 Task: Find connections with filter location Amersham on the Hill with filter topic #Ownerwith filter profile language English with filter current company LifeWorks (acquise par TELUS Santé | acquired by TELUS Health) with filter school Poornima College of Engineering with filter industry Collection Agencies with filter service category Event Photography with filter keywords title Chief Technology Officer (CTO)
Action: Mouse moved to (213, 252)
Screenshot: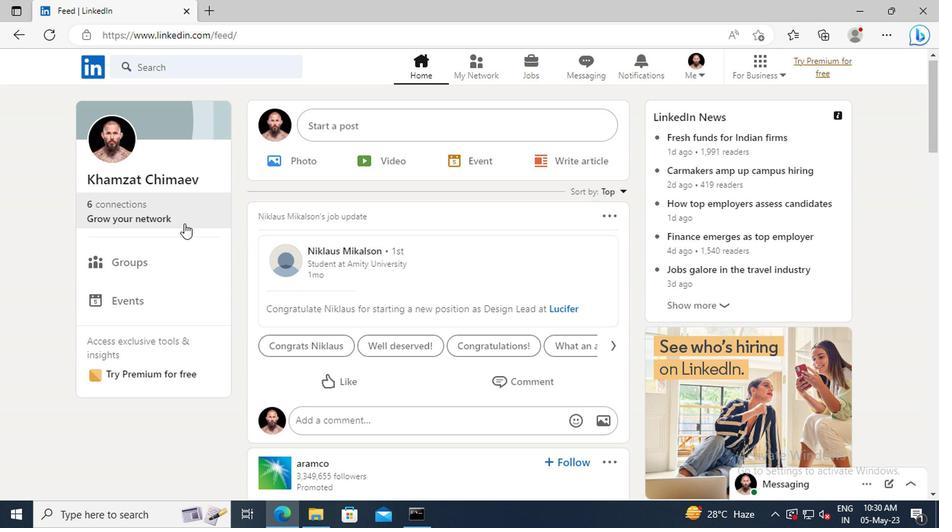 
Action: Mouse pressed left at (213, 252)
Screenshot: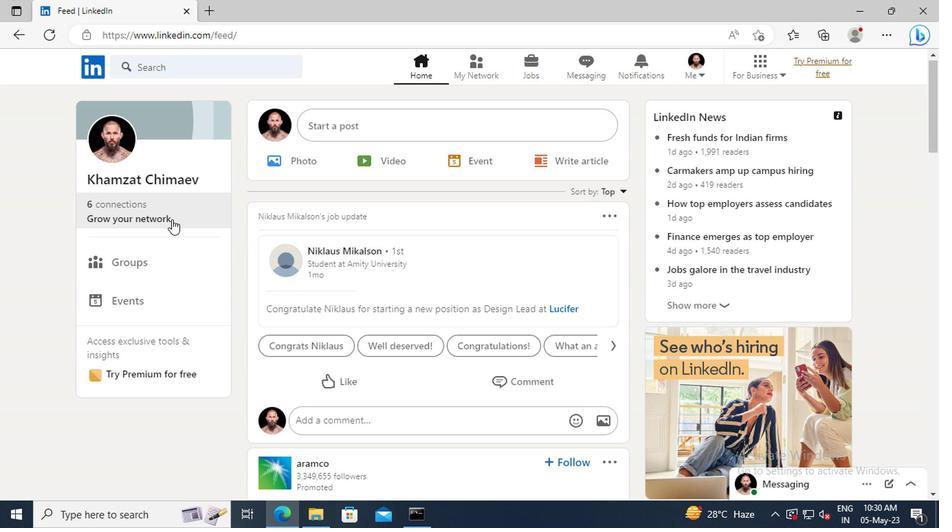 
Action: Mouse moved to (213, 203)
Screenshot: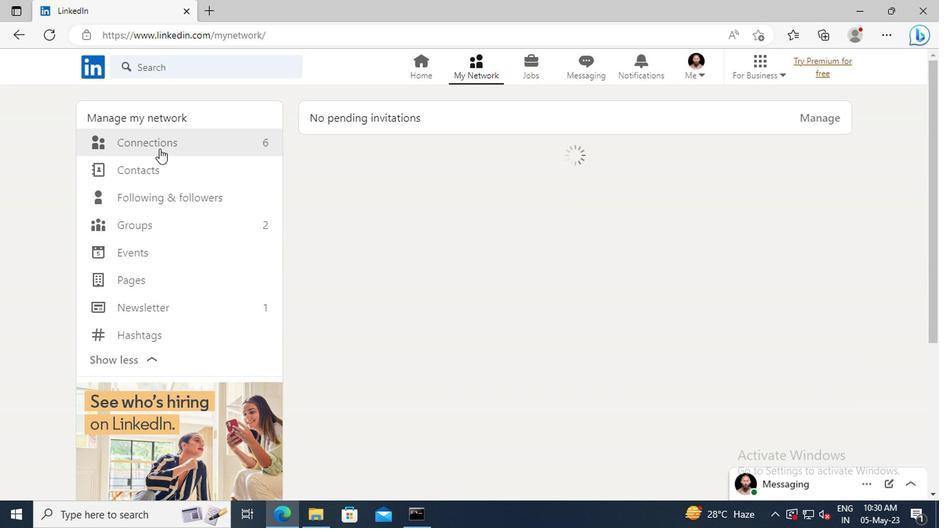 
Action: Mouse pressed left at (213, 203)
Screenshot: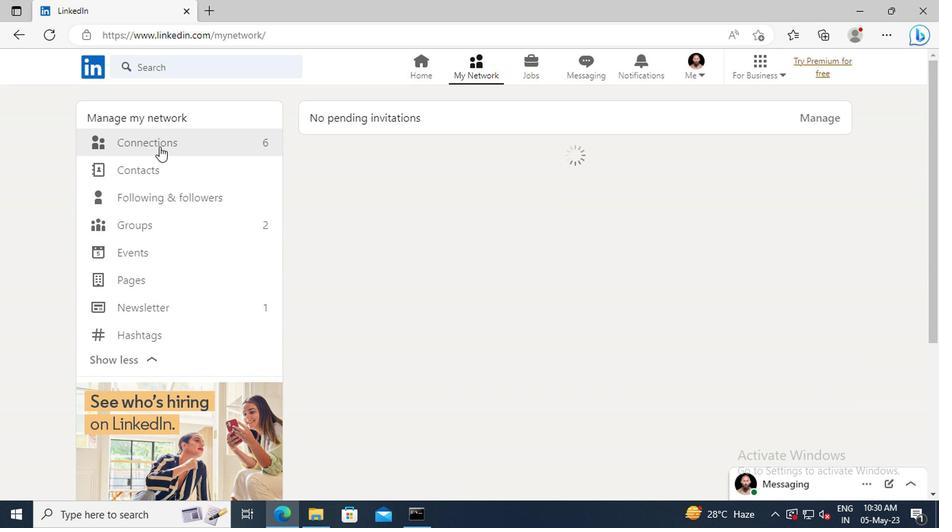 
Action: Mouse moved to (496, 205)
Screenshot: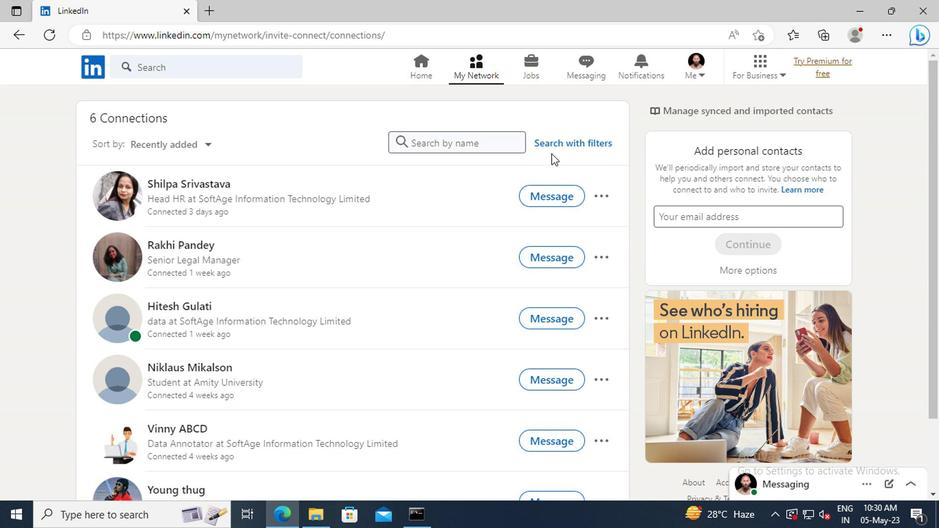 
Action: Mouse pressed left at (496, 205)
Screenshot: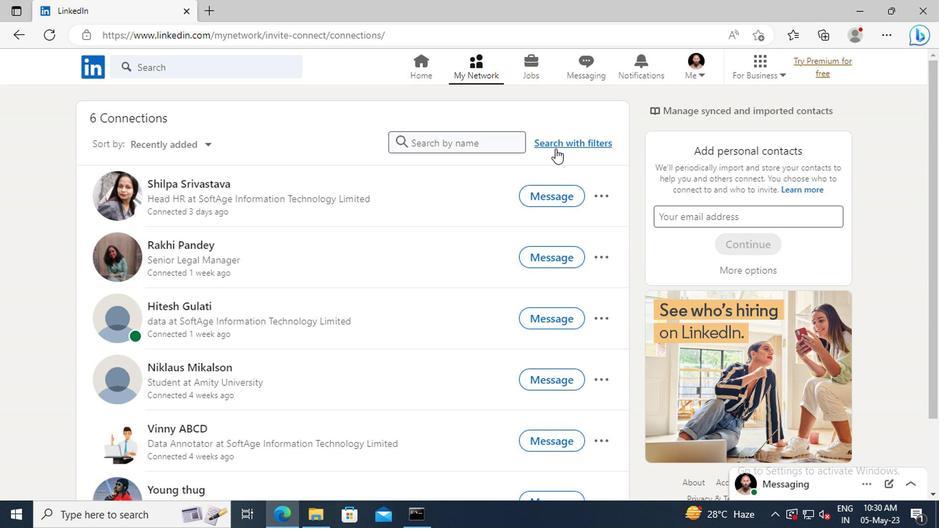 
Action: Mouse moved to (471, 176)
Screenshot: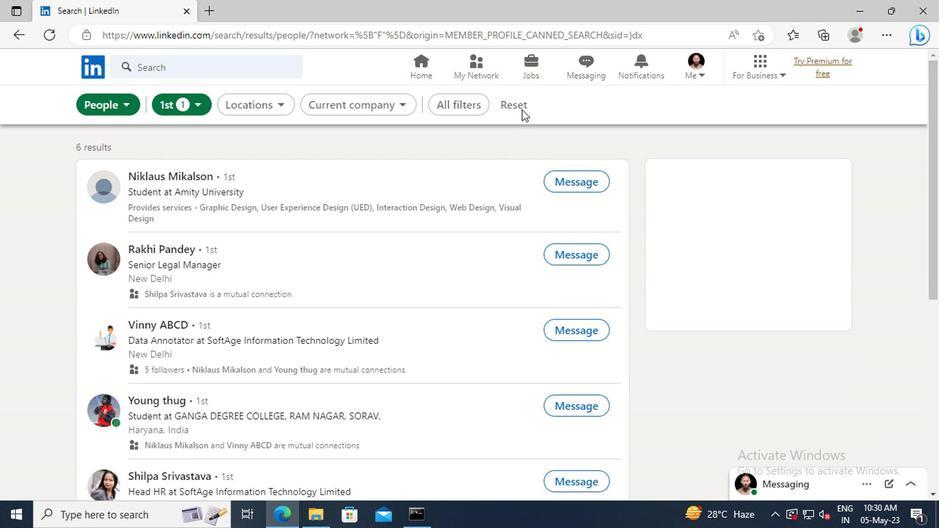 
Action: Mouse pressed left at (471, 176)
Screenshot: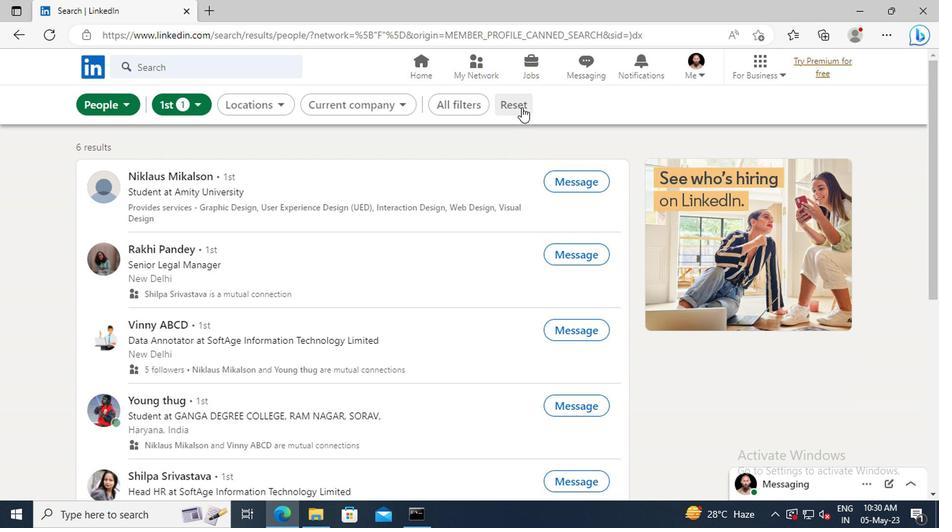 
Action: Mouse moved to (459, 176)
Screenshot: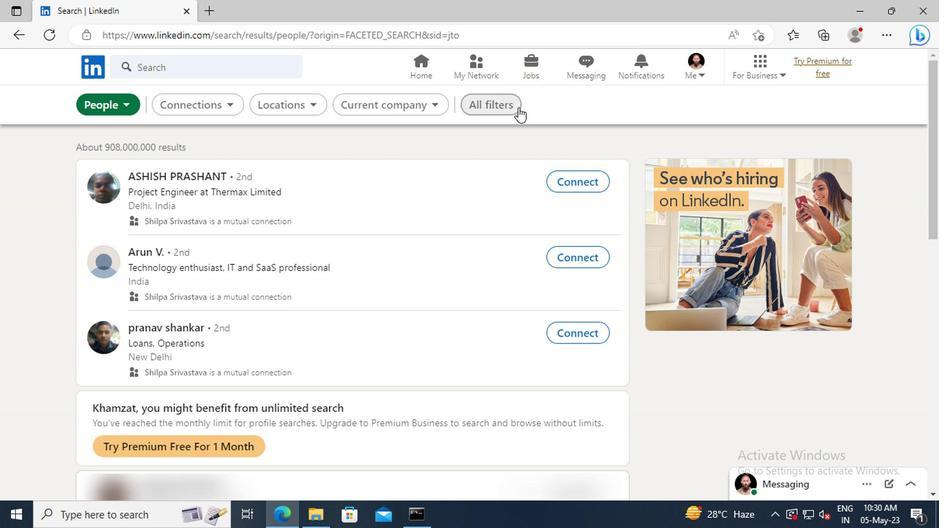 
Action: Mouse pressed left at (459, 176)
Screenshot: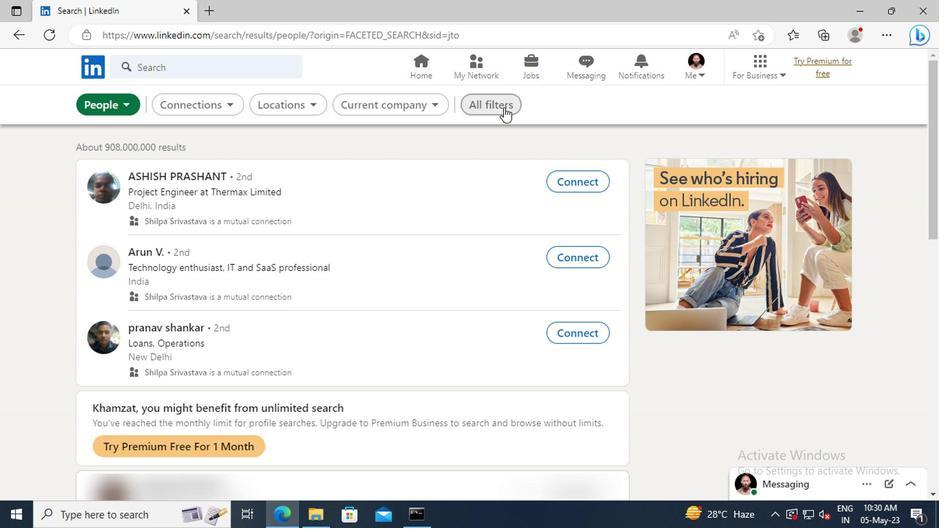 
Action: Mouse moved to (644, 306)
Screenshot: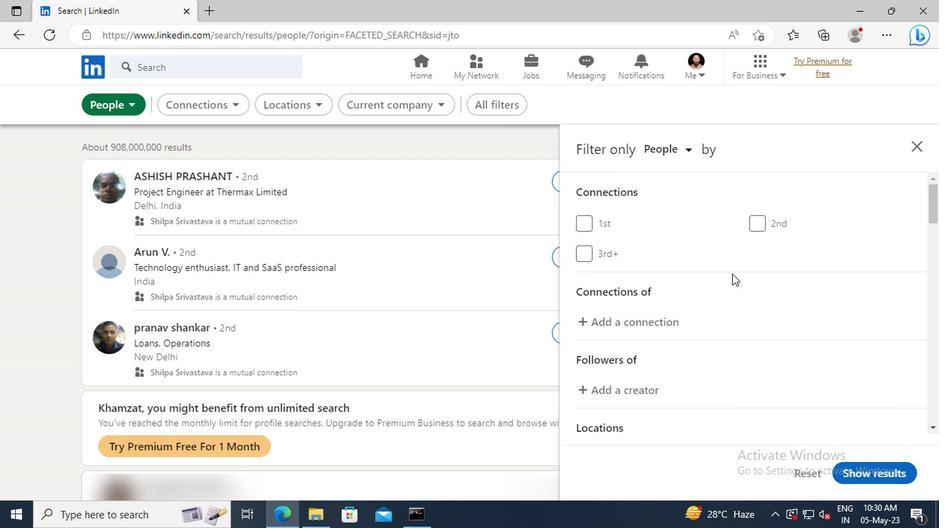 
Action: Mouse scrolled (644, 306) with delta (0, 0)
Screenshot: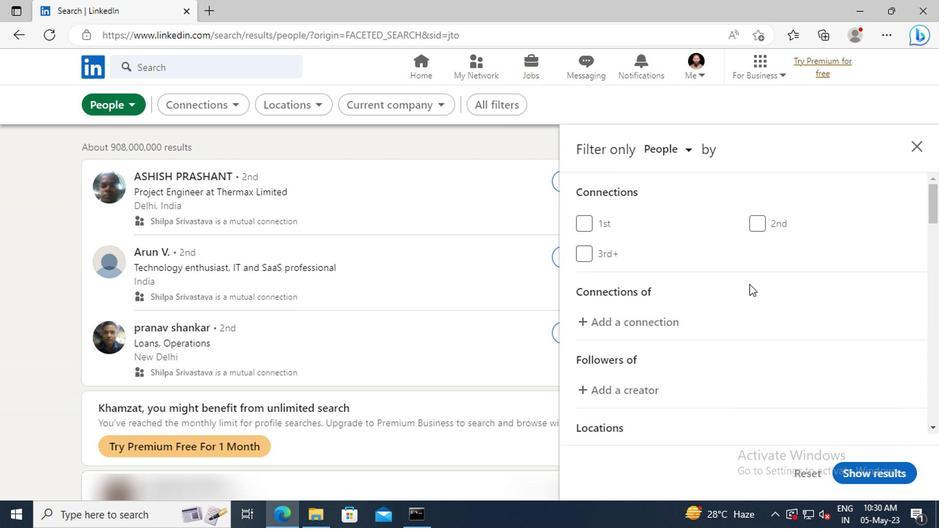 
Action: Mouse scrolled (644, 306) with delta (0, 0)
Screenshot: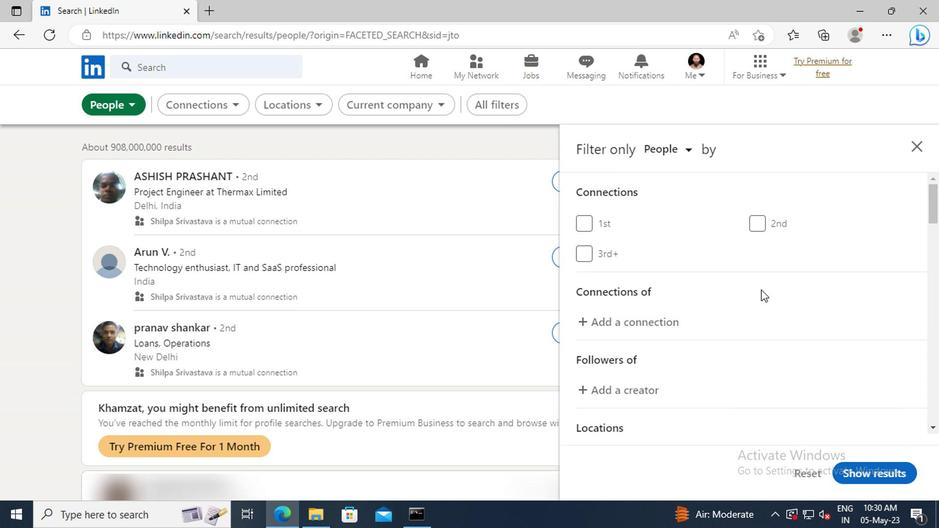 
Action: Mouse scrolled (644, 306) with delta (0, 0)
Screenshot: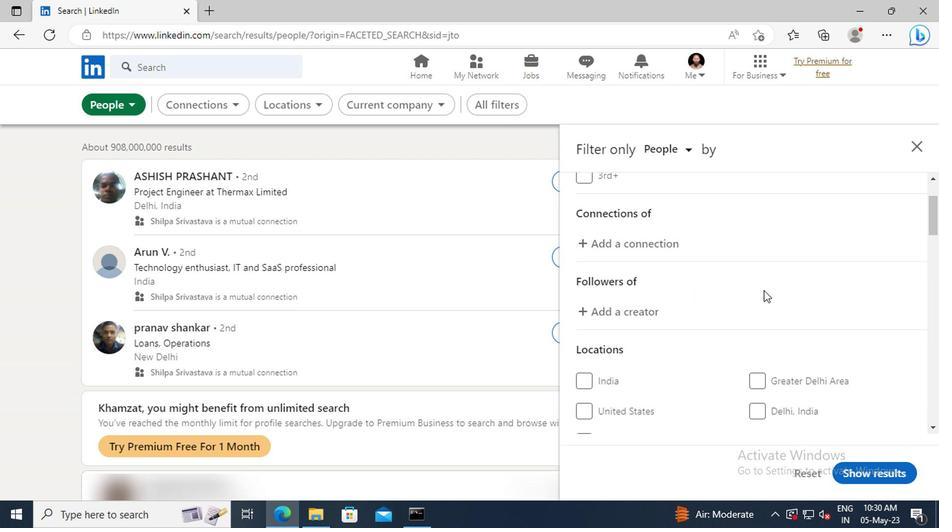 
Action: Mouse scrolled (644, 306) with delta (0, 0)
Screenshot: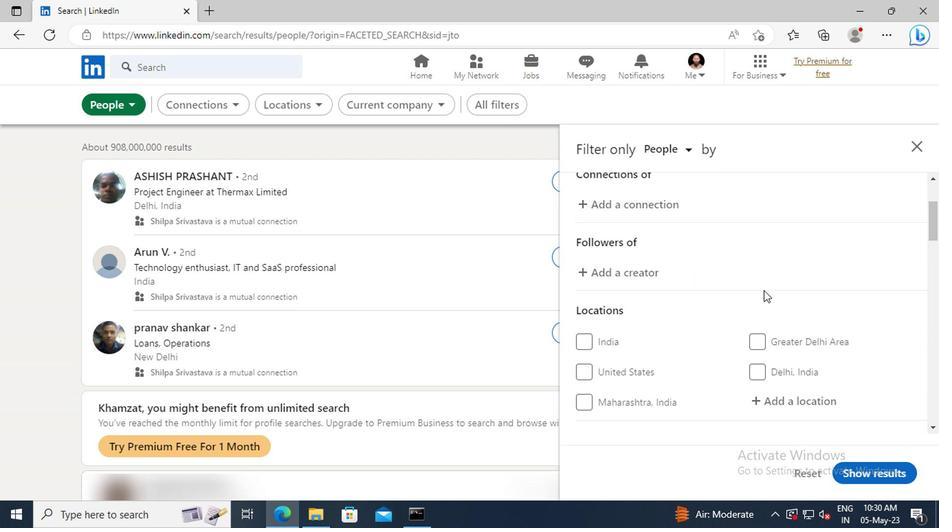 
Action: Mouse scrolled (644, 306) with delta (0, 0)
Screenshot: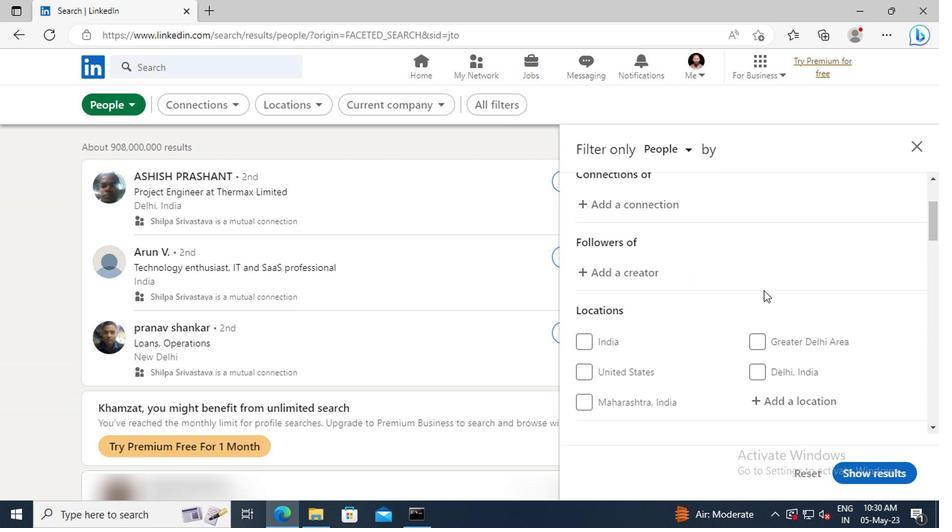 
Action: Mouse moved to (644, 325)
Screenshot: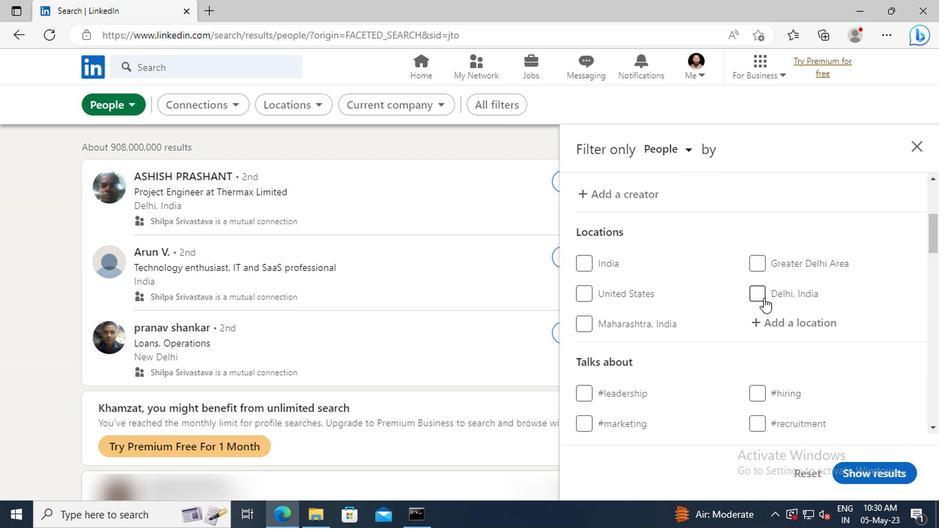 
Action: Mouse pressed left at (644, 325)
Screenshot: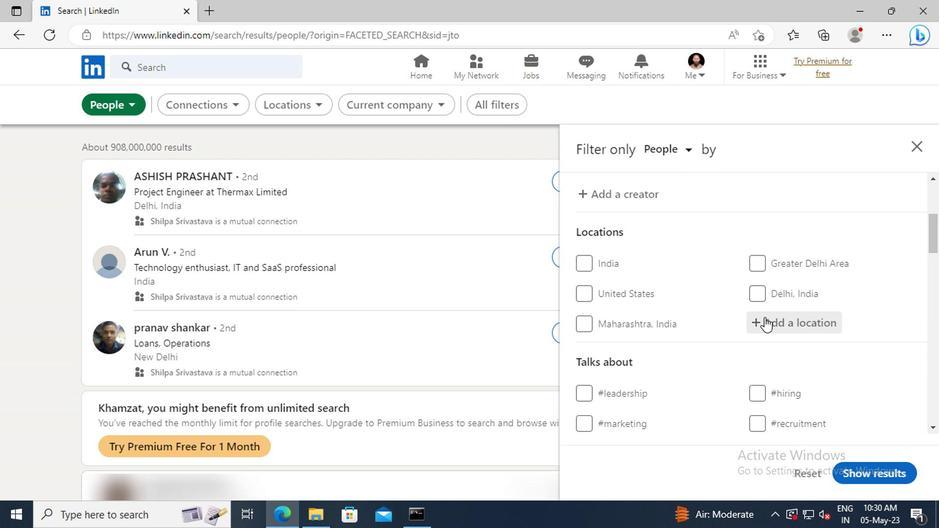 
Action: Key pressed <Key.shift>
Screenshot: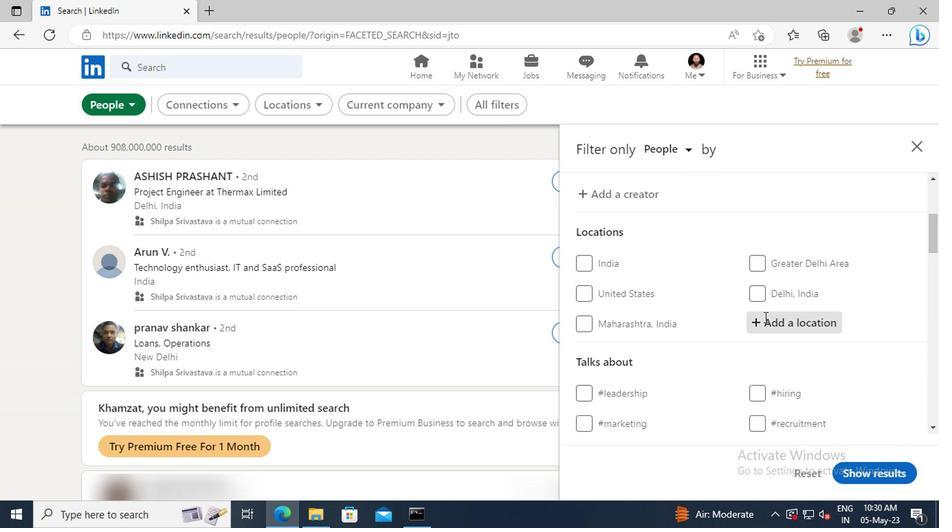 
Action: Mouse moved to (645, 326)
Screenshot: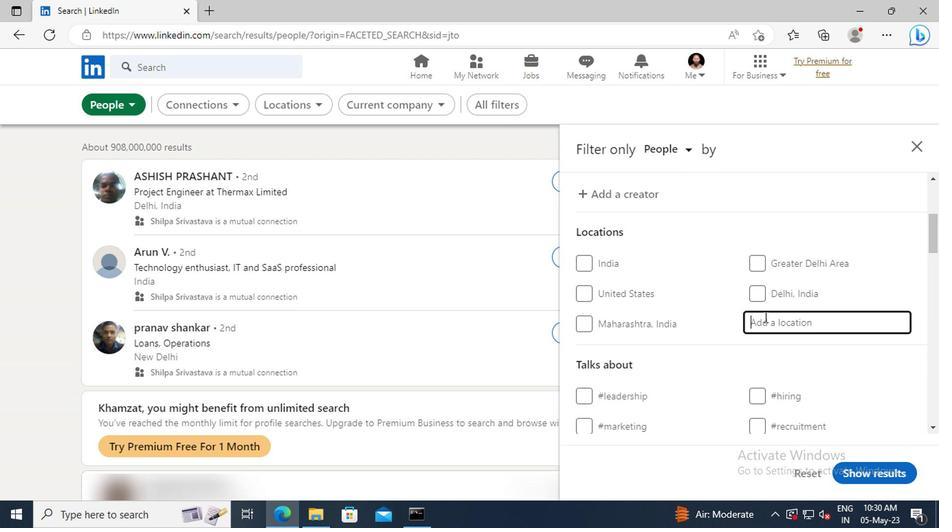 
Action: Key pressed AMERSHAM
Screenshot: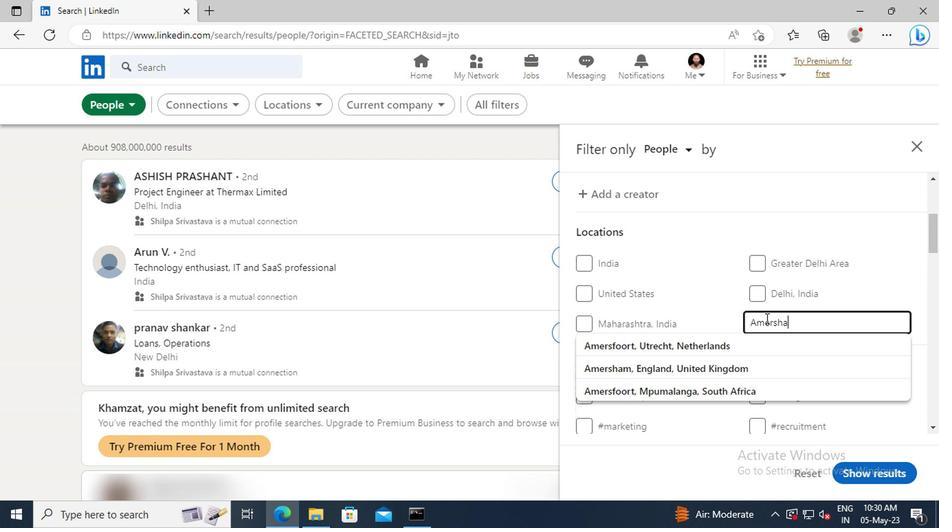 
Action: Mouse moved to (645, 346)
Screenshot: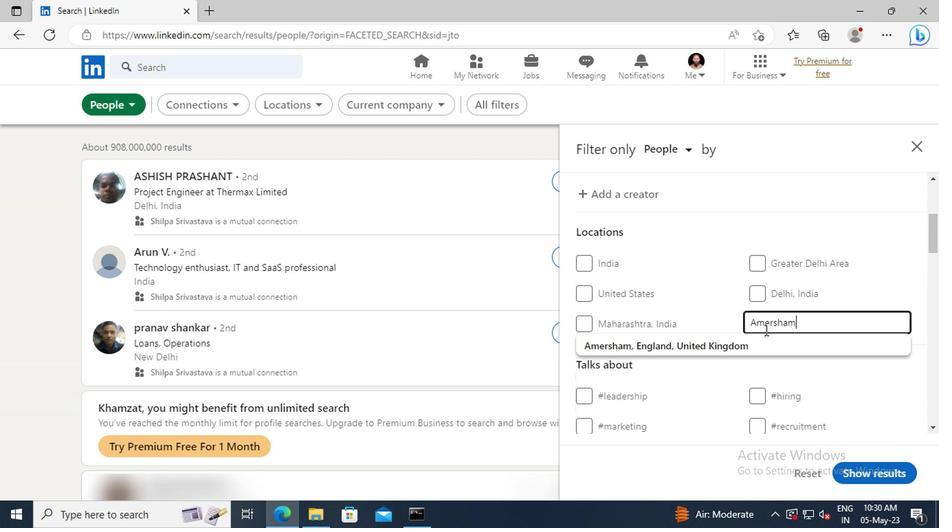 
Action: Mouse pressed left at (645, 346)
Screenshot: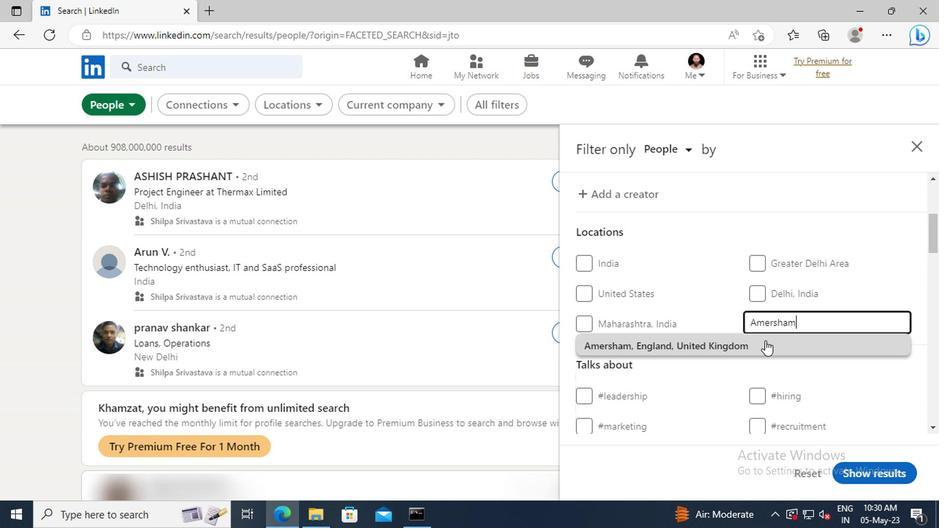 
Action: Mouse scrolled (645, 345) with delta (0, 0)
Screenshot: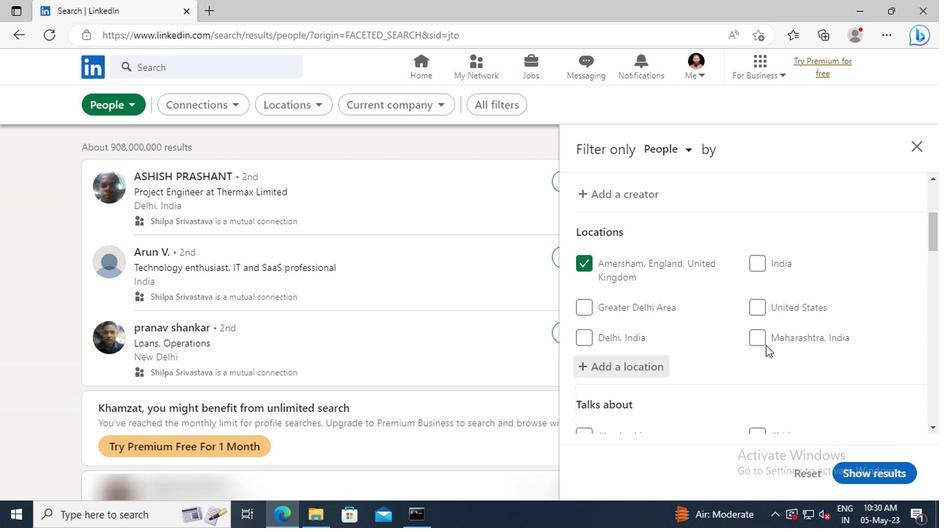 
Action: Mouse scrolled (645, 345) with delta (0, 0)
Screenshot: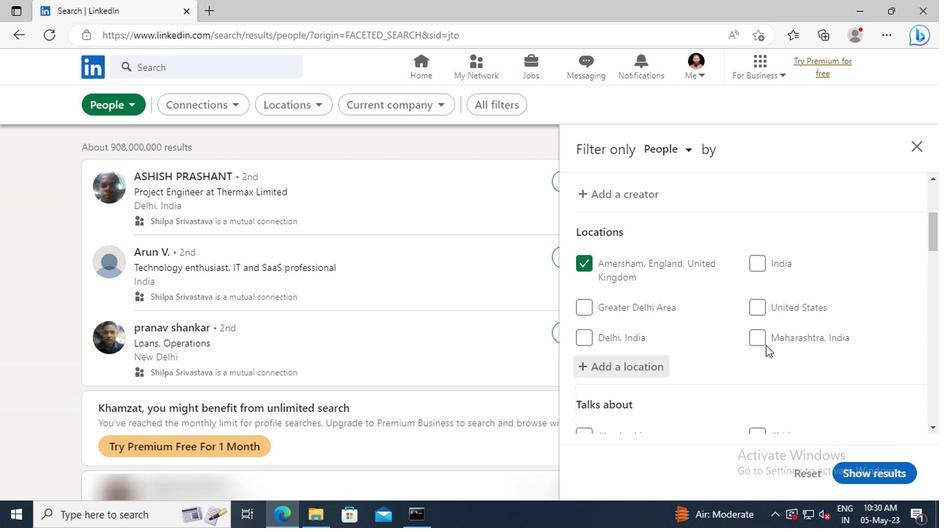 
Action: Mouse moved to (645, 333)
Screenshot: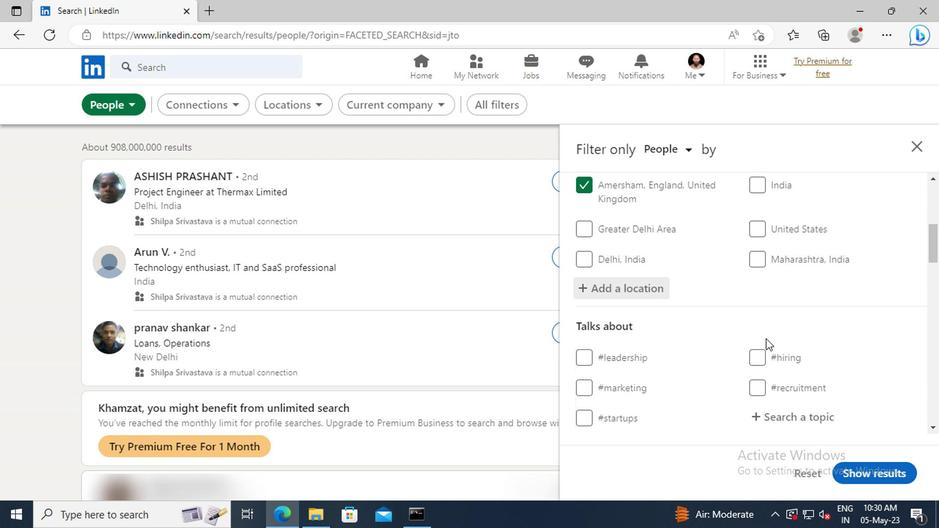 
Action: Mouse scrolled (645, 333) with delta (0, 0)
Screenshot: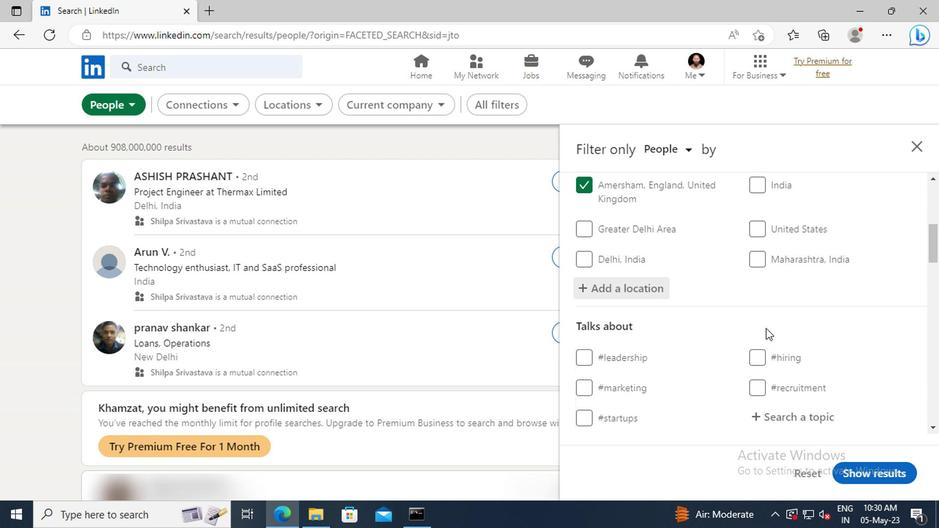 
Action: Mouse moved to (645, 332)
Screenshot: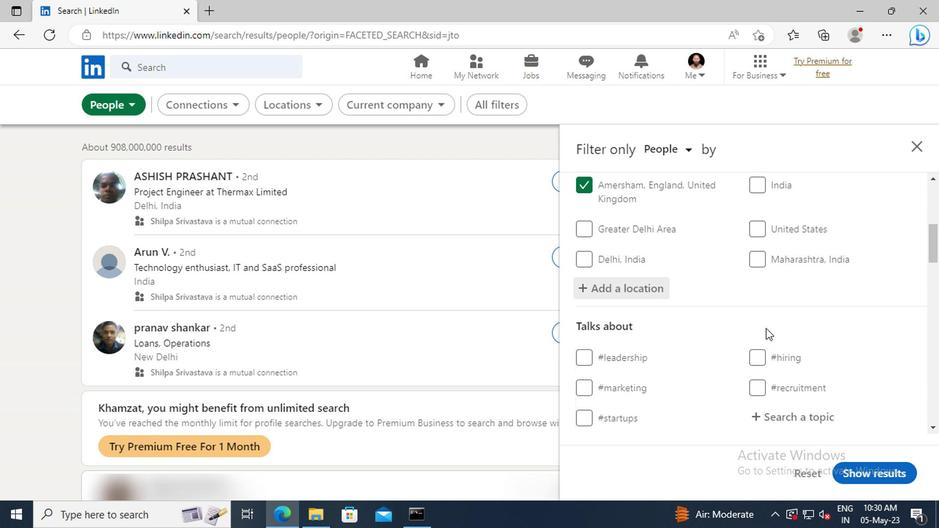 
Action: Mouse scrolled (645, 331) with delta (0, 0)
Screenshot: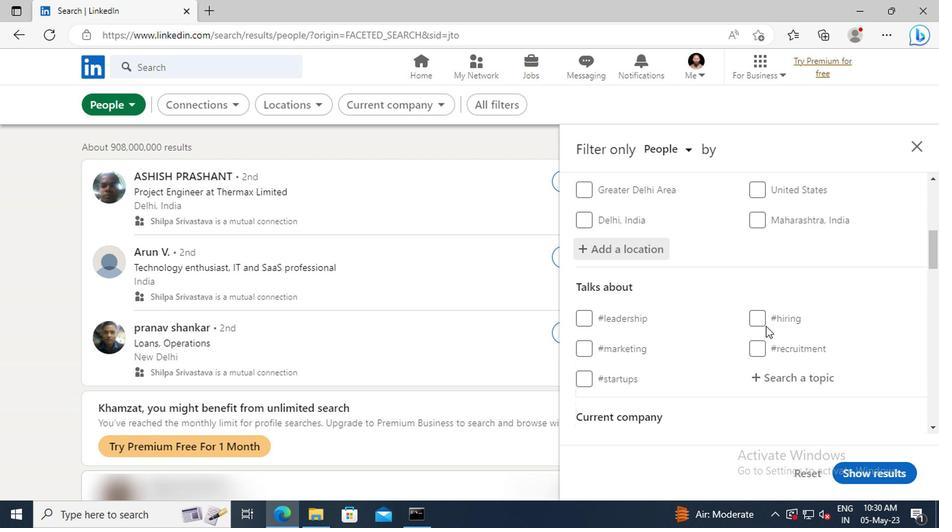 
Action: Mouse moved to (646, 338)
Screenshot: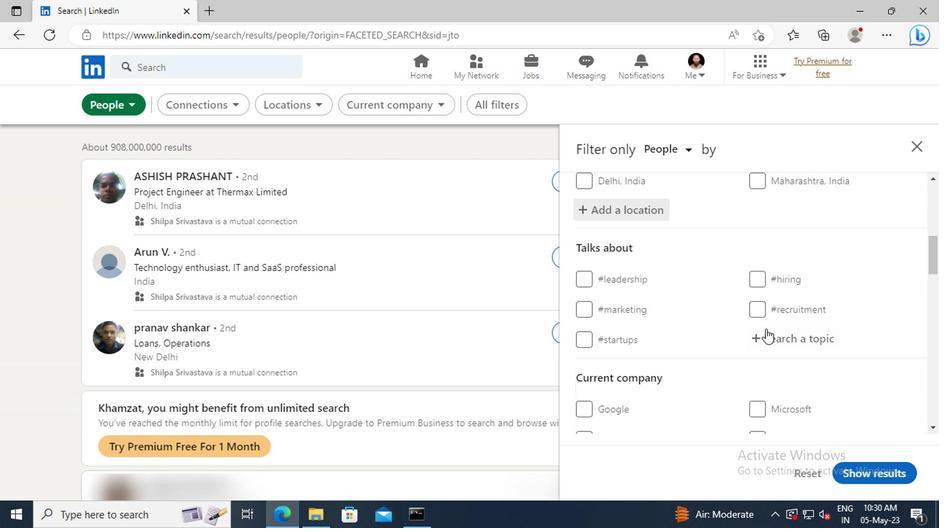 
Action: Mouse pressed left at (646, 338)
Screenshot: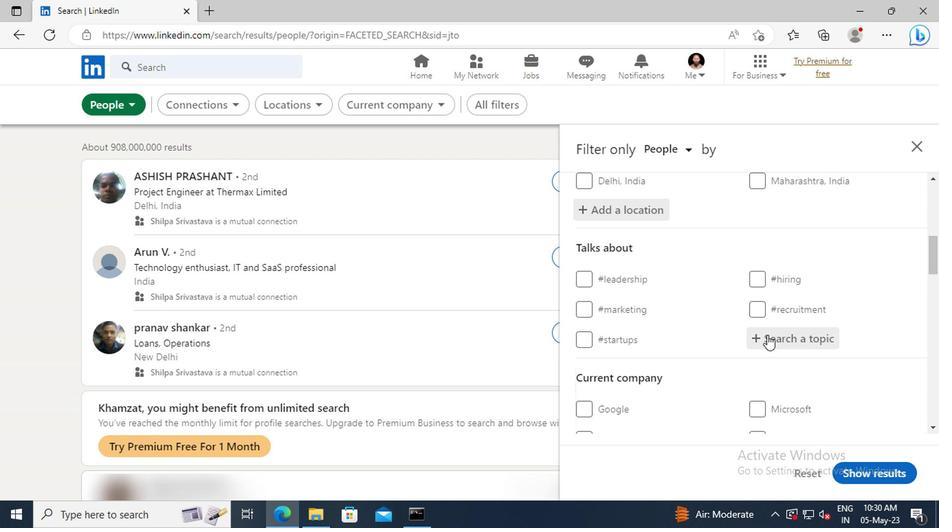 
Action: Key pressed <Key.shift>OWNER
Screenshot: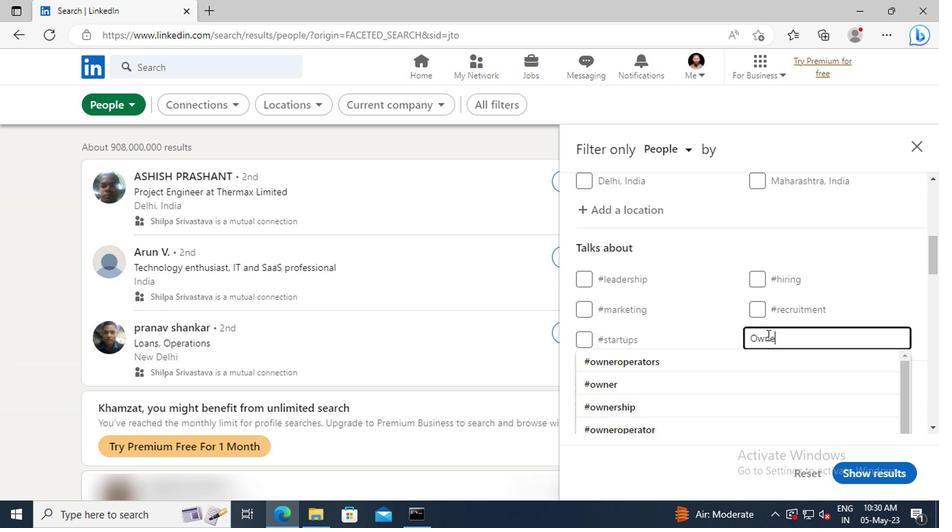 
Action: Mouse moved to (645, 370)
Screenshot: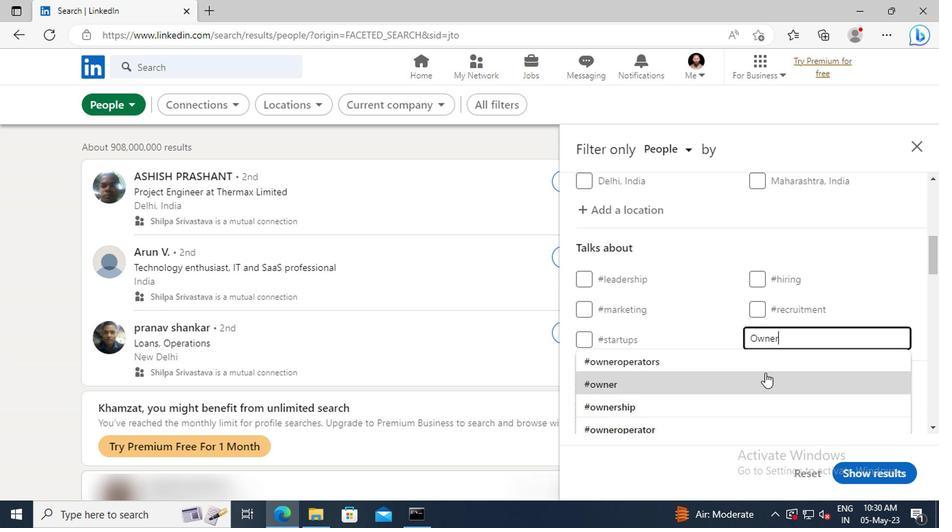 
Action: Mouse pressed left at (645, 370)
Screenshot: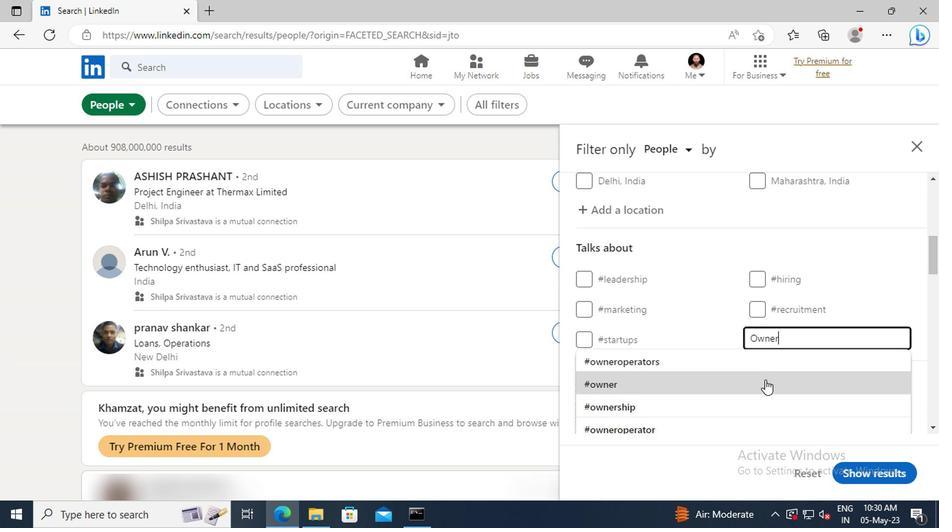 
Action: Mouse scrolled (645, 370) with delta (0, 0)
Screenshot: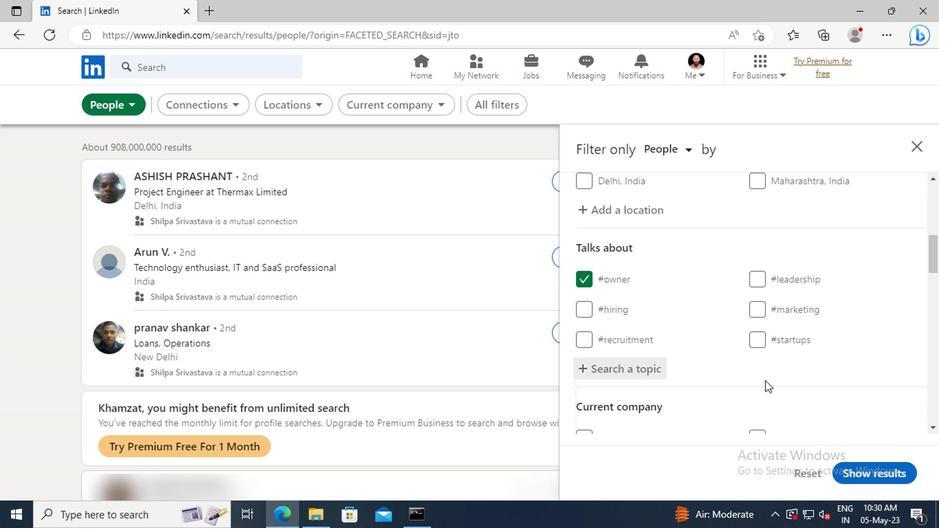 
Action: Mouse scrolled (645, 370) with delta (0, 0)
Screenshot: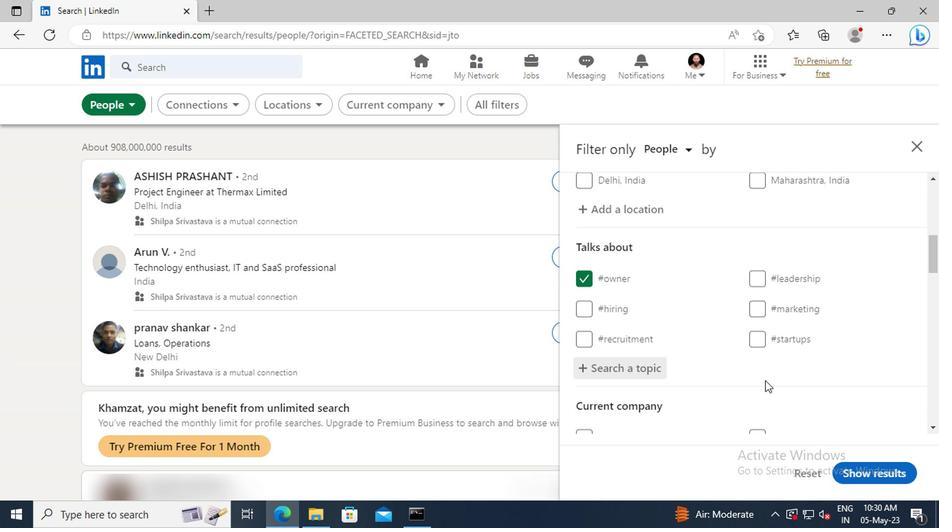 
Action: Mouse moved to (645, 366)
Screenshot: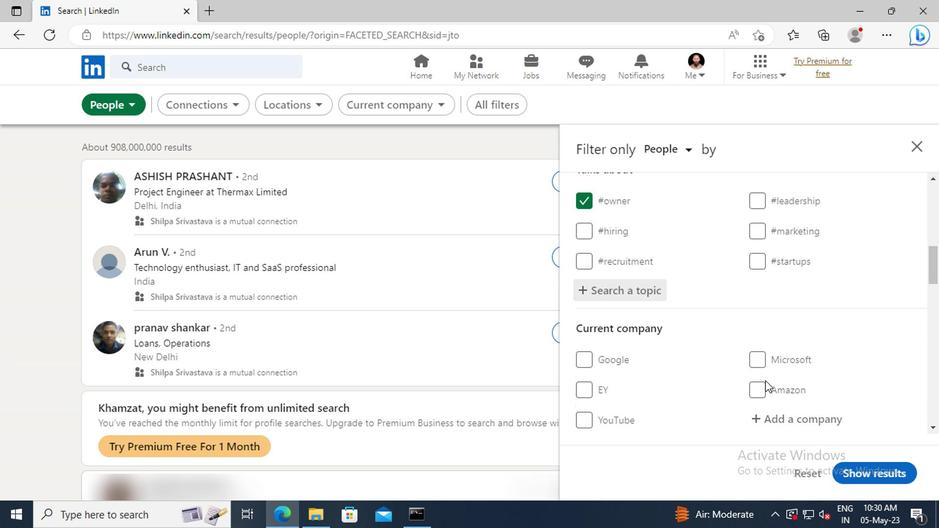 
Action: Mouse scrolled (645, 366) with delta (0, 0)
Screenshot: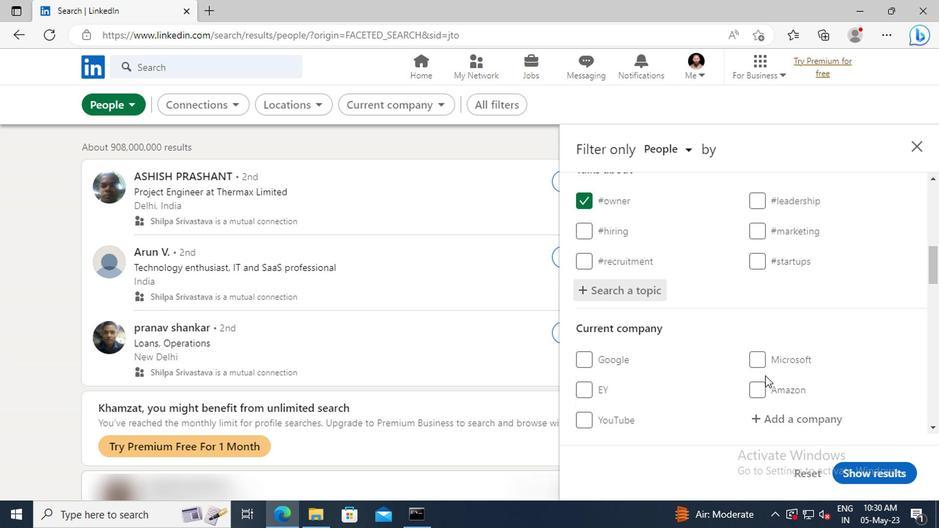 
Action: Mouse scrolled (645, 366) with delta (0, 0)
Screenshot: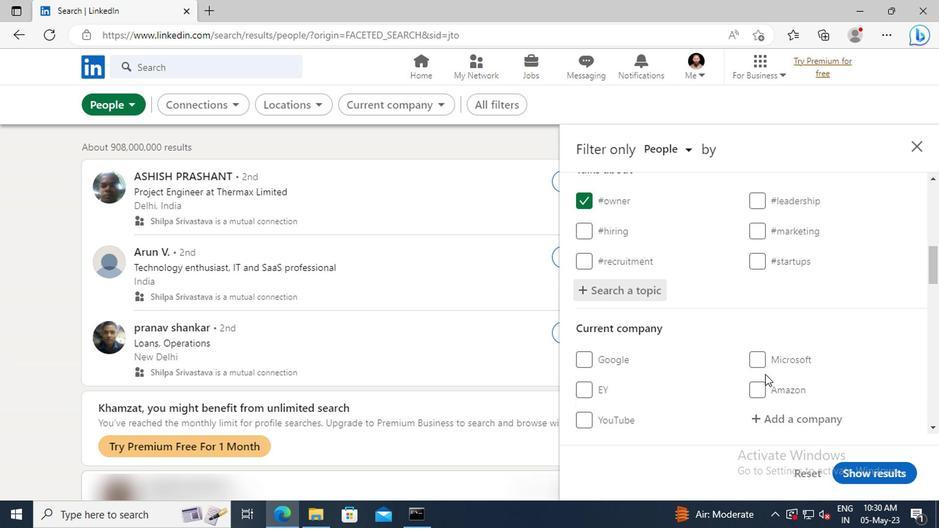 
Action: Mouse moved to (645, 365)
Screenshot: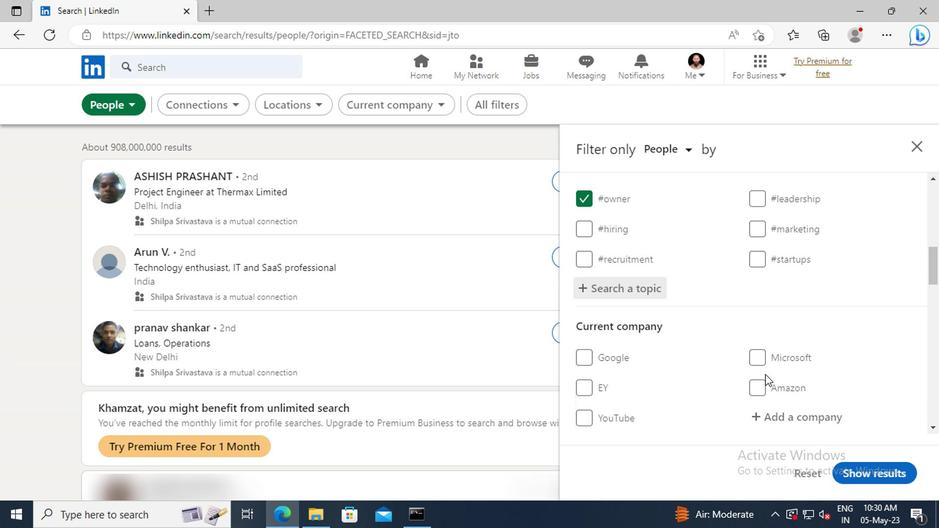 
Action: Mouse scrolled (645, 365) with delta (0, 0)
Screenshot: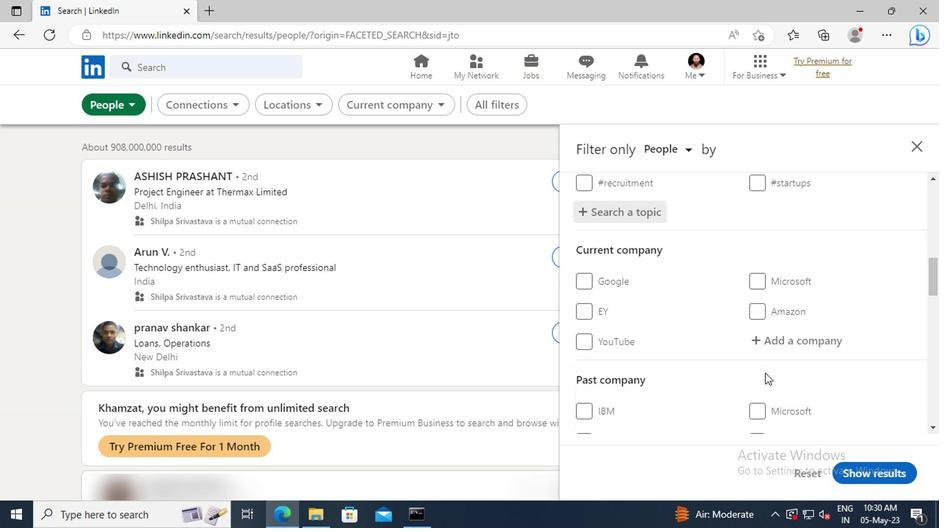 
Action: Mouse moved to (645, 362)
Screenshot: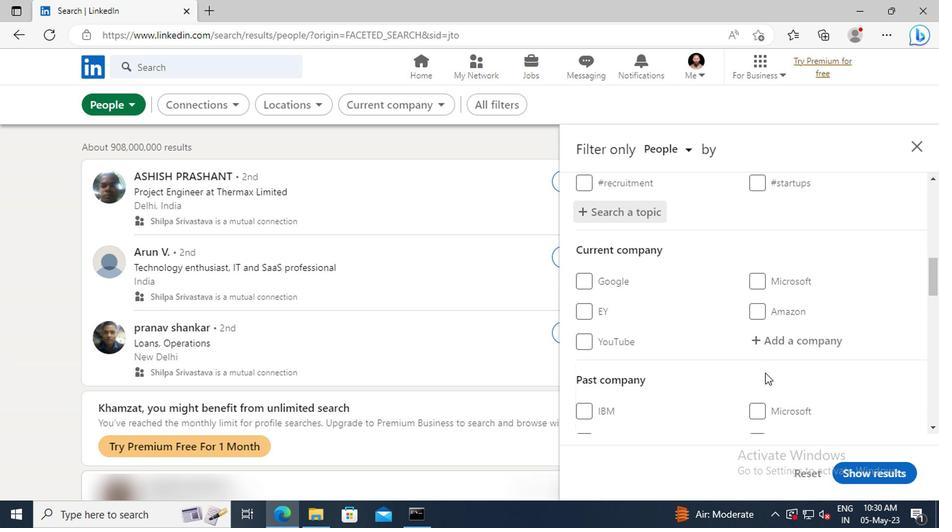 
Action: Mouse scrolled (645, 362) with delta (0, 0)
Screenshot: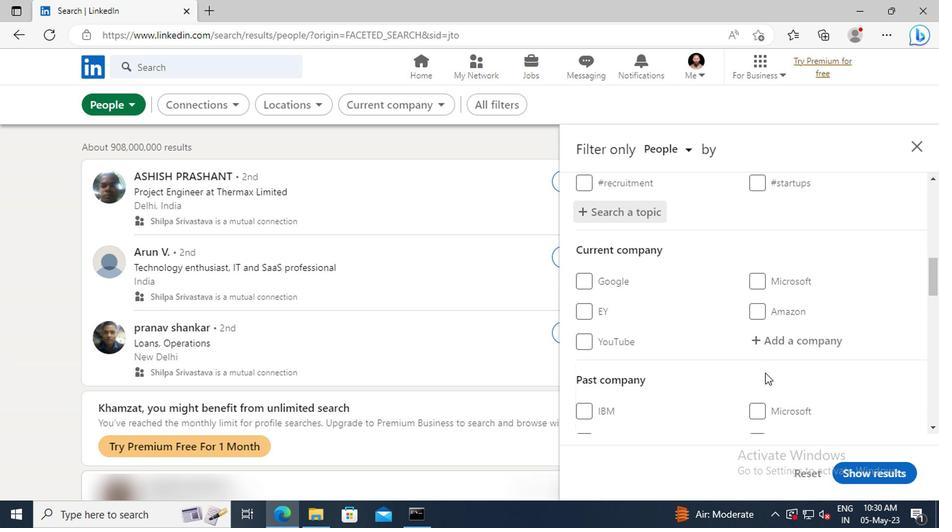 
Action: Mouse moved to (645, 354)
Screenshot: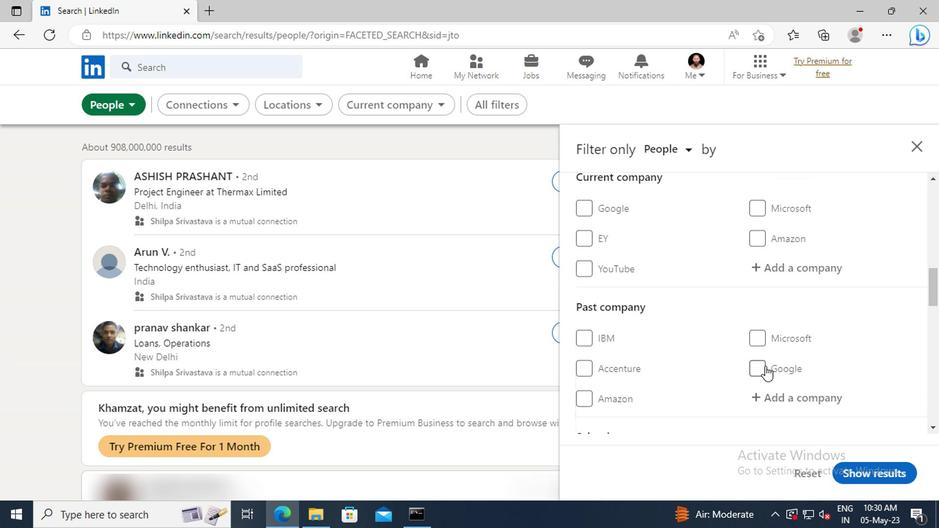 
Action: Mouse scrolled (645, 353) with delta (0, 0)
Screenshot: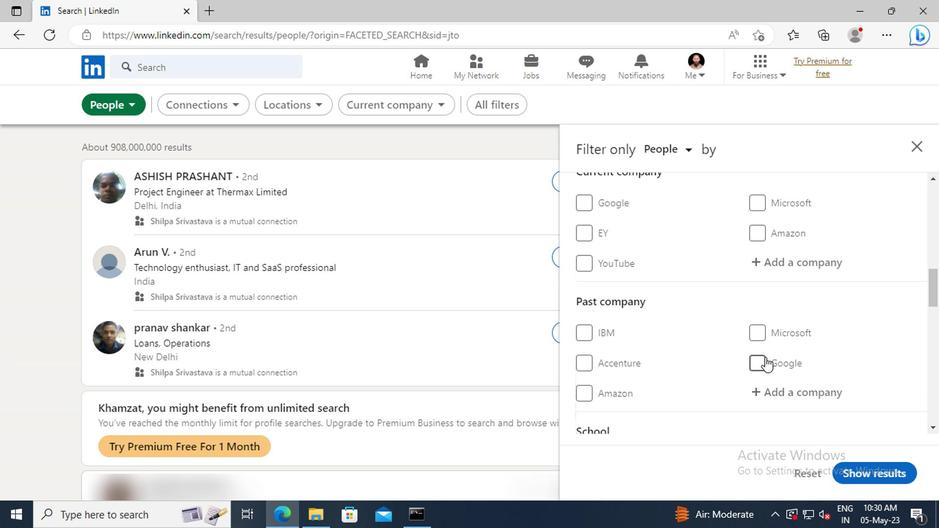 
Action: Mouse scrolled (645, 353) with delta (0, 0)
Screenshot: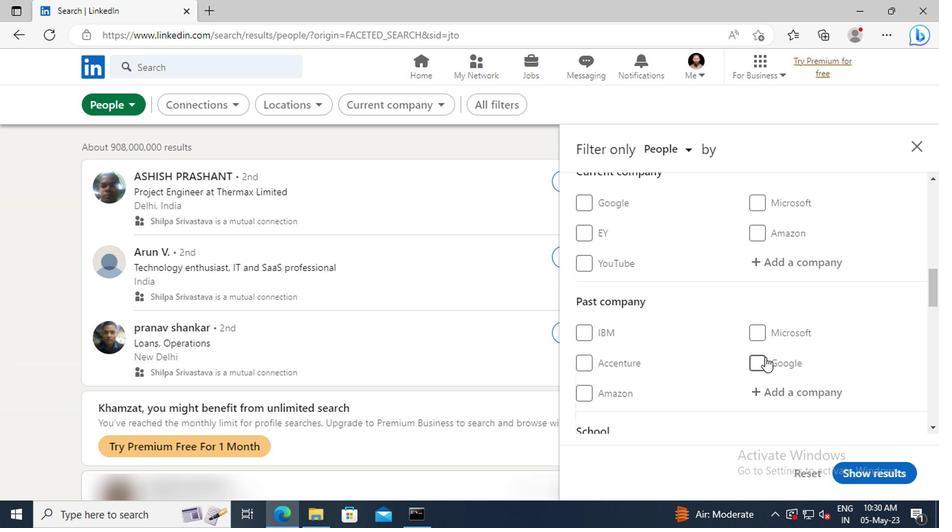 
Action: Mouse moved to (646, 350)
Screenshot: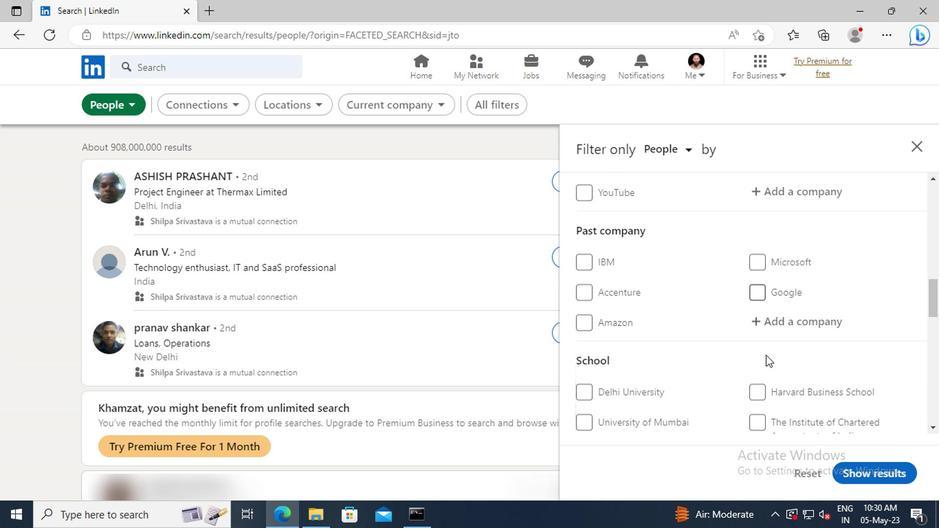 
Action: Mouse scrolled (646, 349) with delta (0, 0)
Screenshot: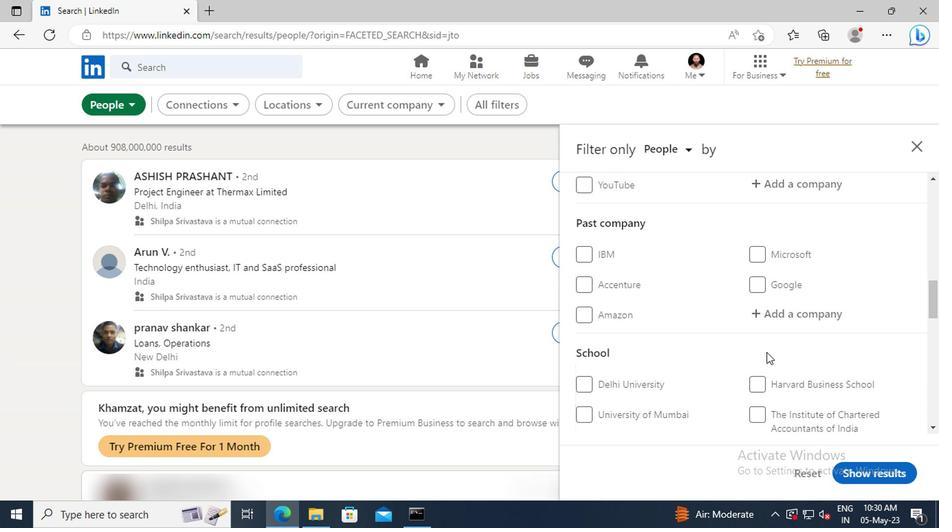 
Action: Mouse scrolled (646, 349) with delta (0, 0)
Screenshot: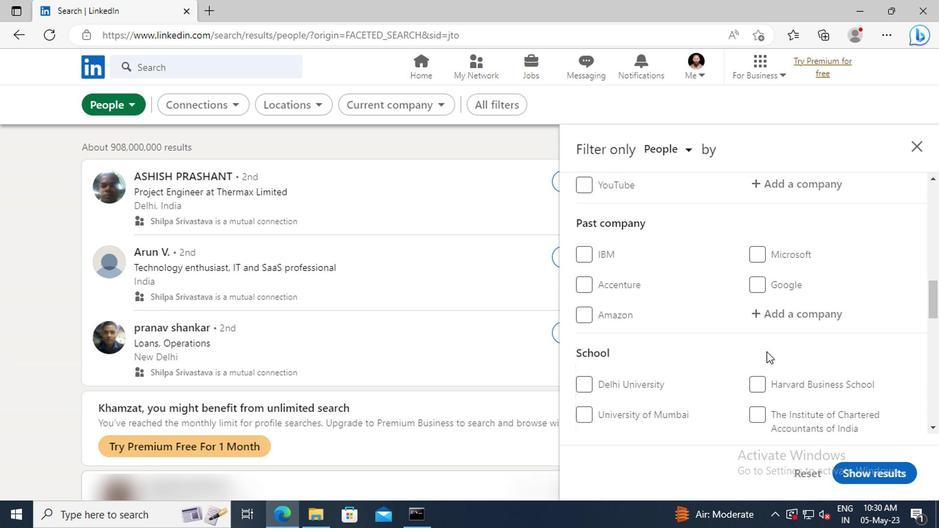 
Action: Mouse moved to (646, 348)
Screenshot: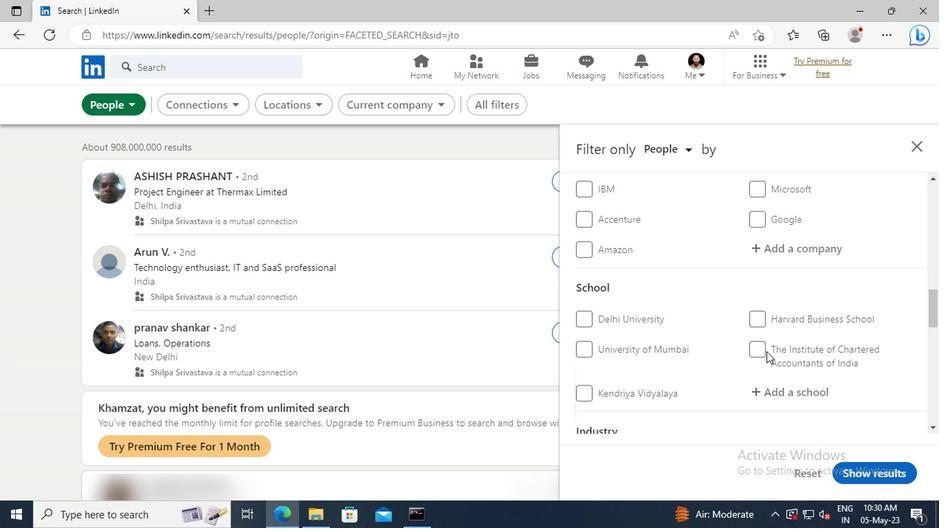 
Action: Mouse scrolled (646, 348) with delta (0, 0)
Screenshot: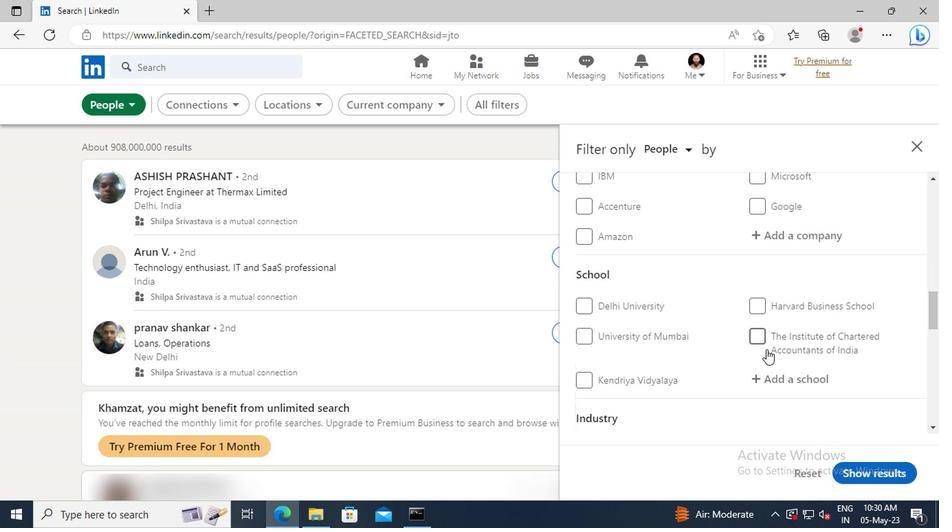 
Action: Mouse scrolled (646, 348) with delta (0, 0)
Screenshot: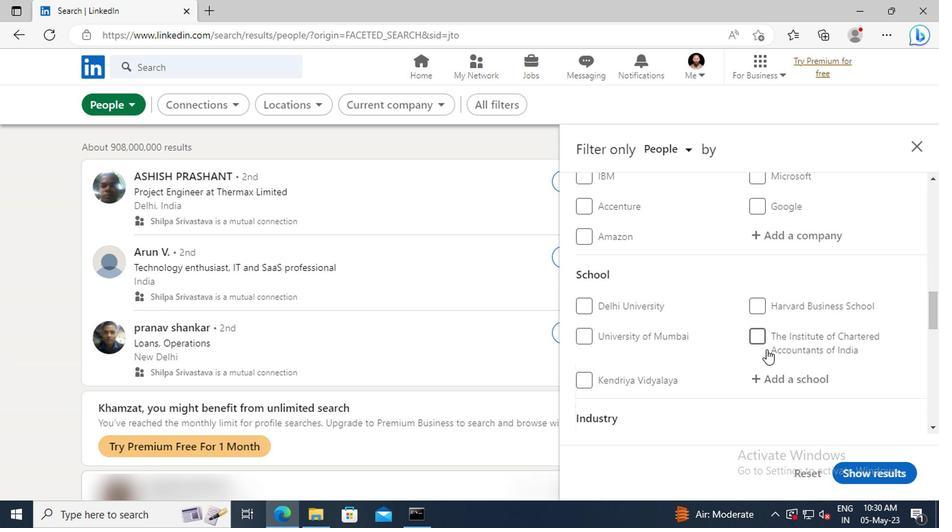 
Action: Mouse scrolled (646, 348) with delta (0, 0)
Screenshot: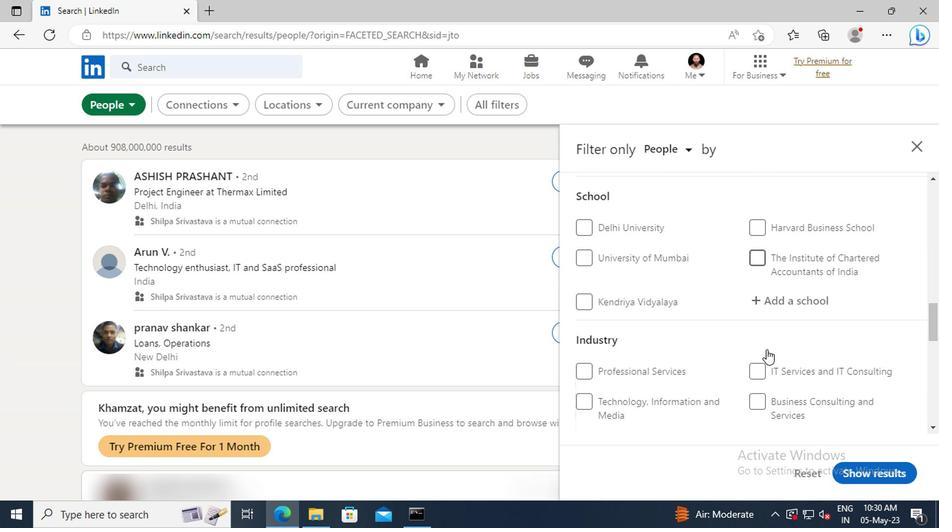 
Action: Mouse scrolled (646, 348) with delta (0, 0)
Screenshot: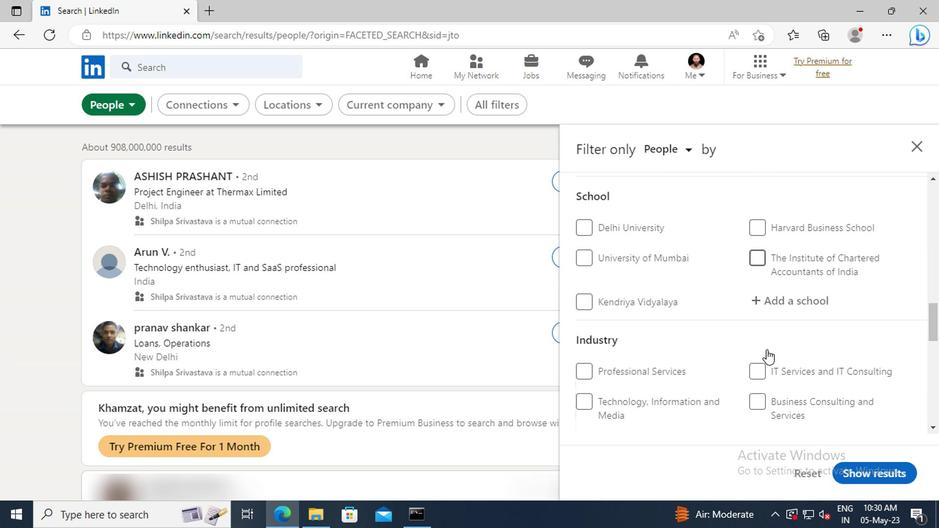 
Action: Mouse moved to (646, 348)
Screenshot: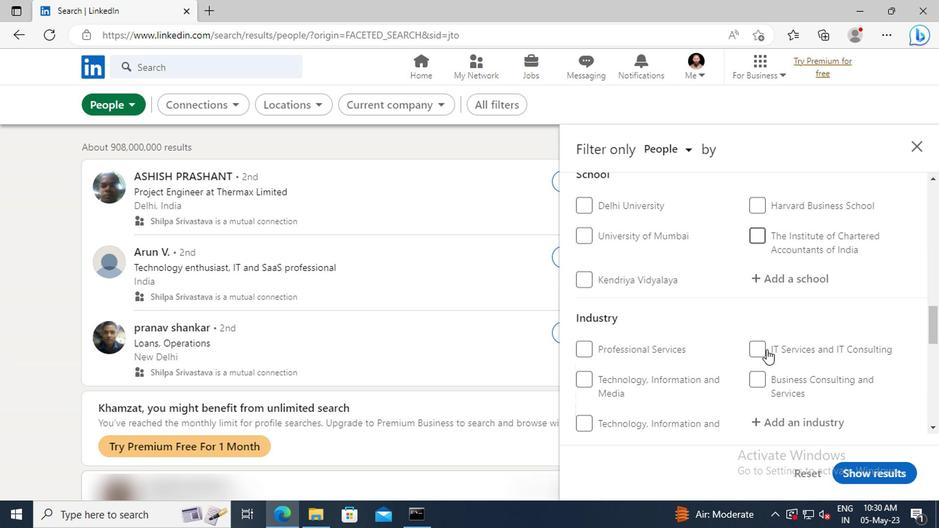 
Action: Mouse scrolled (646, 347) with delta (0, 0)
Screenshot: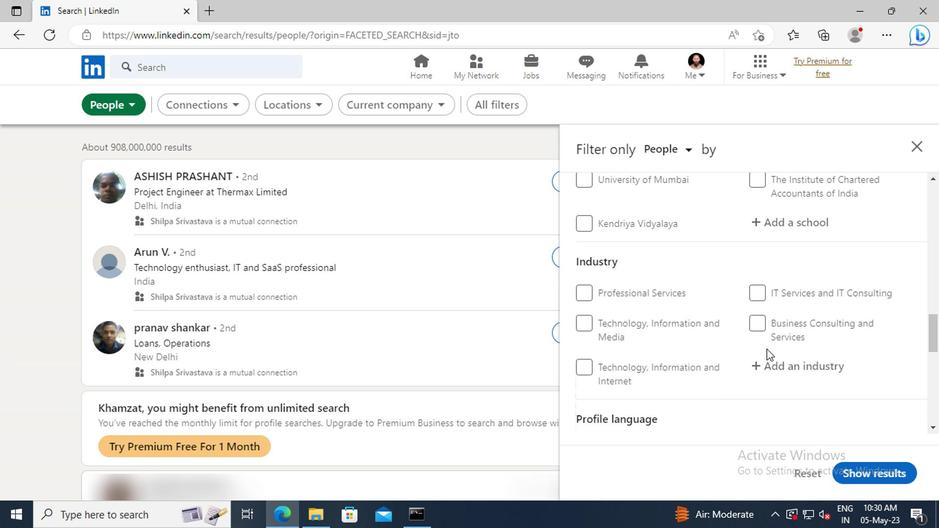 
Action: Mouse scrolled (646, 347) with delta (0, 0)
Screenshot: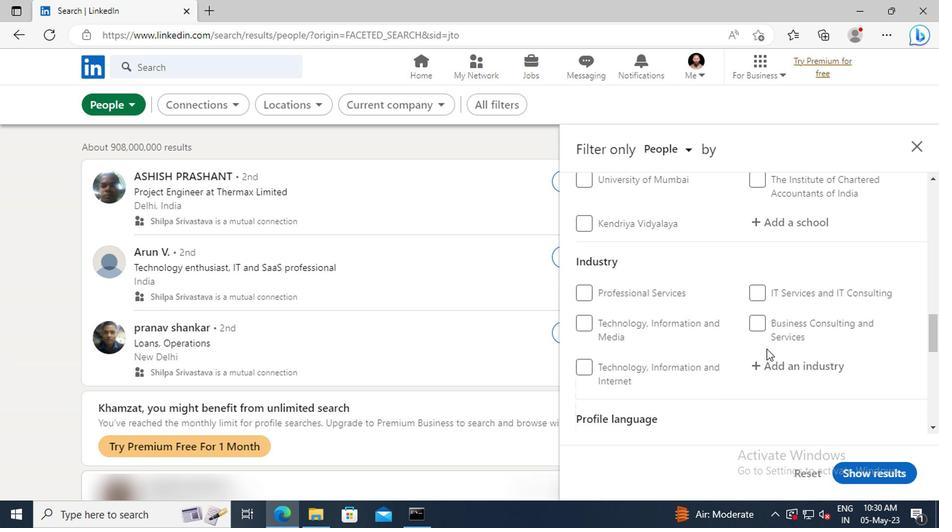 
Action: Mouse scrolled (646, 347) with delta (0, 0)
Screenshot: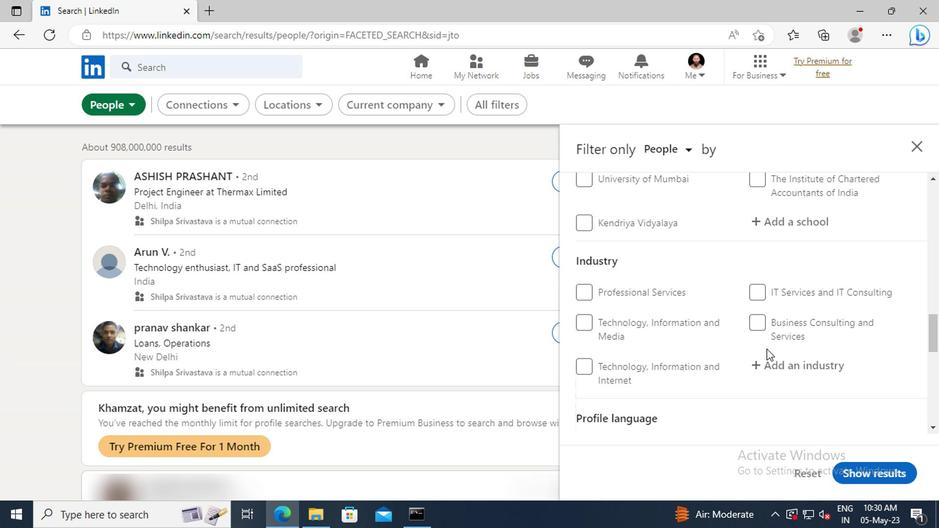 
Action: Mouse moved to (518, 337)
Screenshot: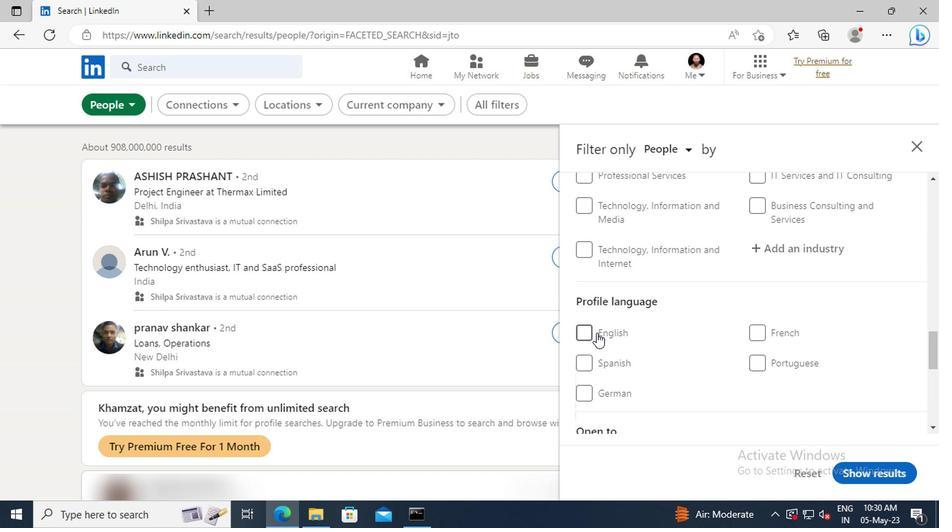 
Action: Mouse pressed left at (518, 337)
Screenshot: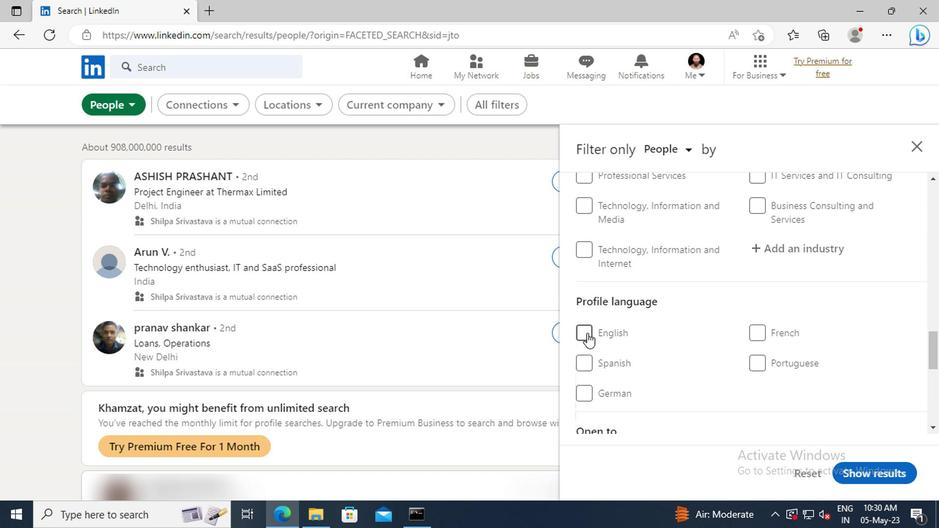 
Action: Mouse moved to (627, 332)
Screenshot: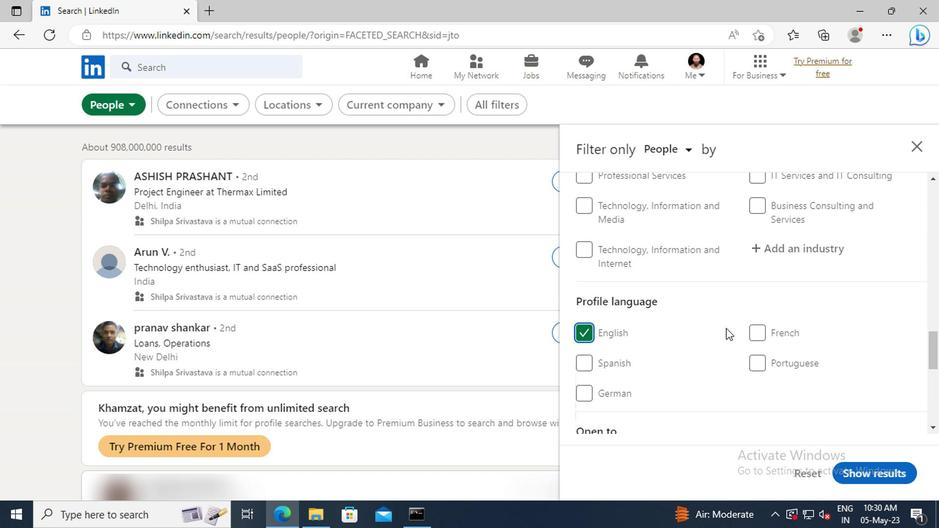 
Action: Mouse scrolled (627, 332) with delta (0, 0)
Screenshot: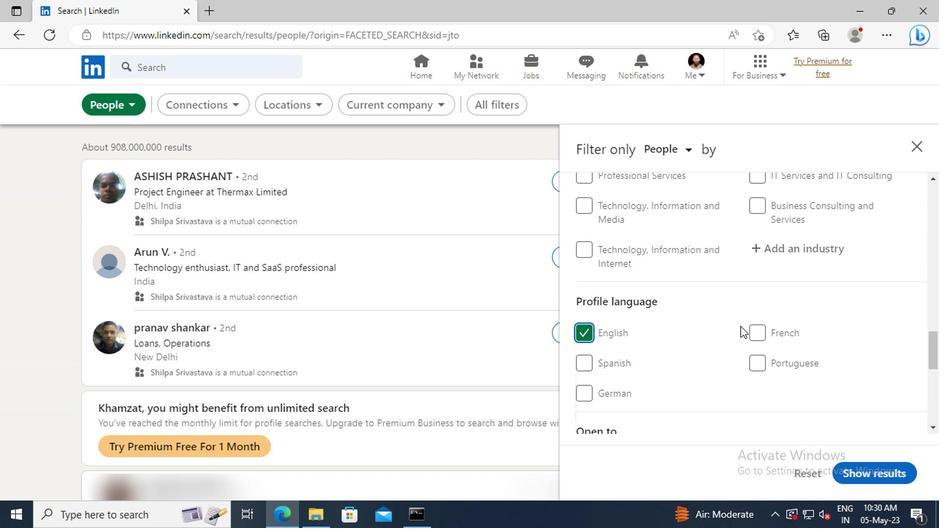 
Action: Mouse scrolled (627, 332) with delta (0, 0)
Screenshot: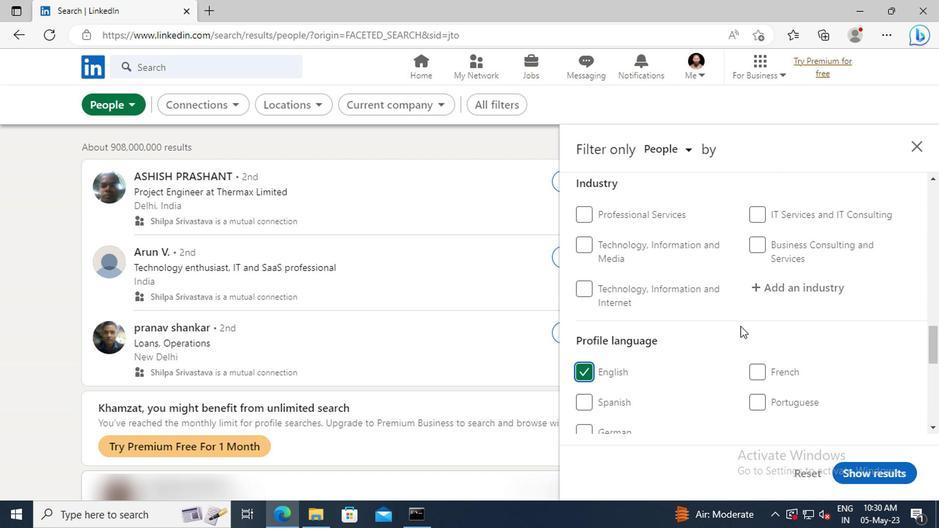 
Action: Mouse scrolled (627, 332) with delta (0, 0)
Screenshot: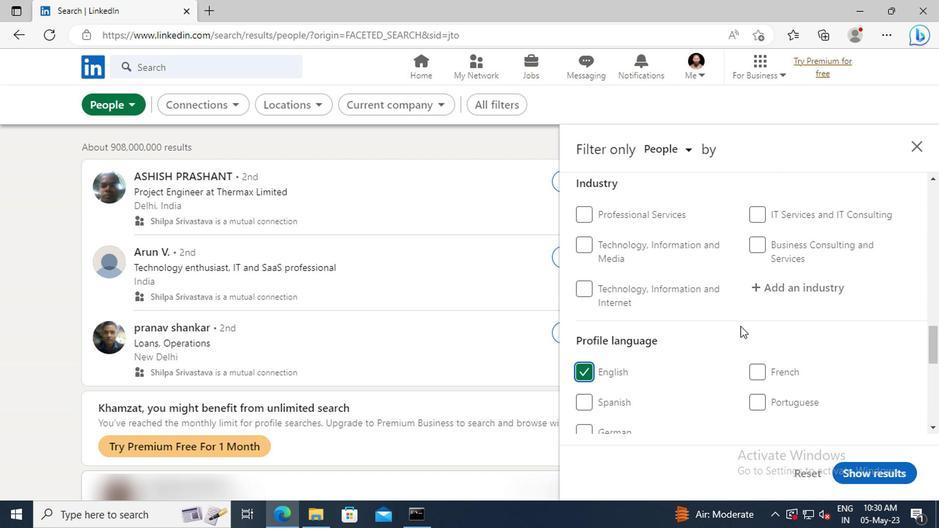 
Action: Mouse scrolled (627, 332) with delta (0, 0)
Screenshot: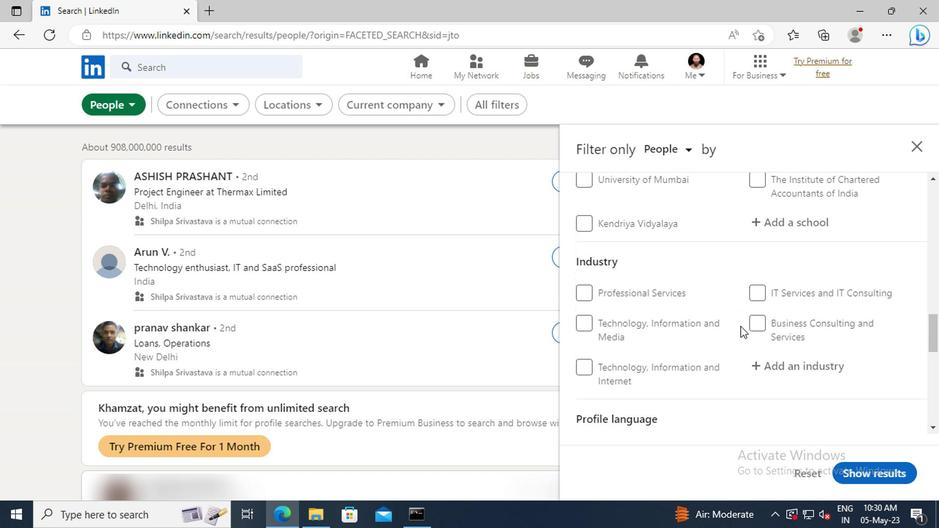 
Action: Mouse scrolled (627, 332) with delta (0, 0)
Screenshot: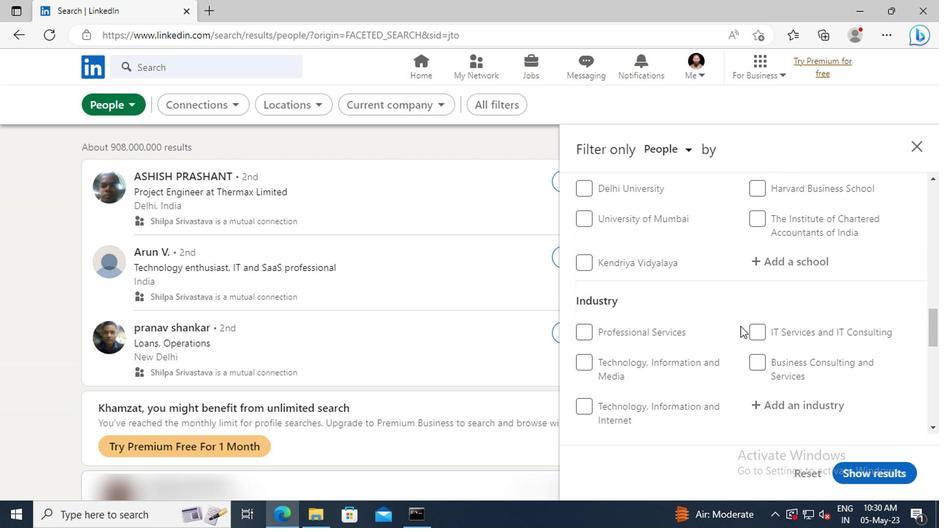 
Action: Mouse scrolled (627, 332) with delta (0, 0)
Screenshot: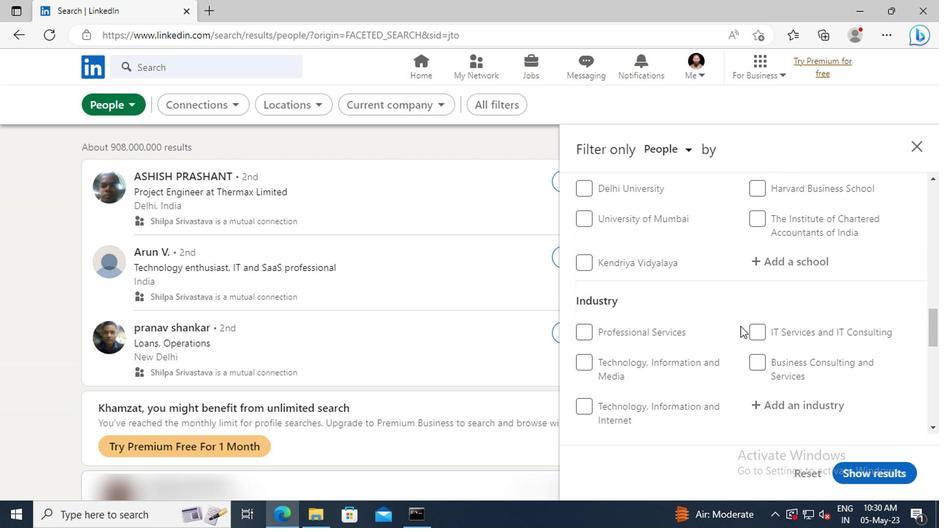 
Action: Mouse scrolled (627, 332) with delta (0, 0)
Screenshot: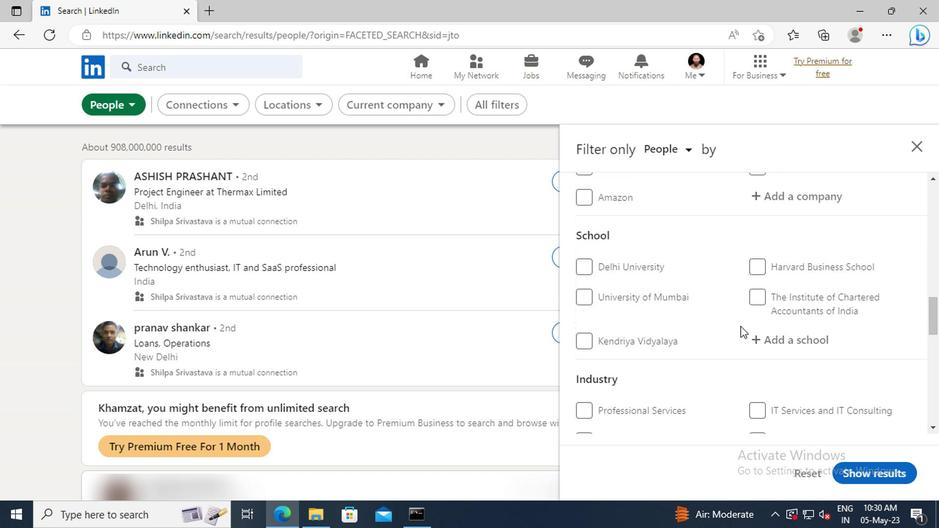 
Action: Mouse scrolled (627, 332) with delta (0, 0)
Screenshot: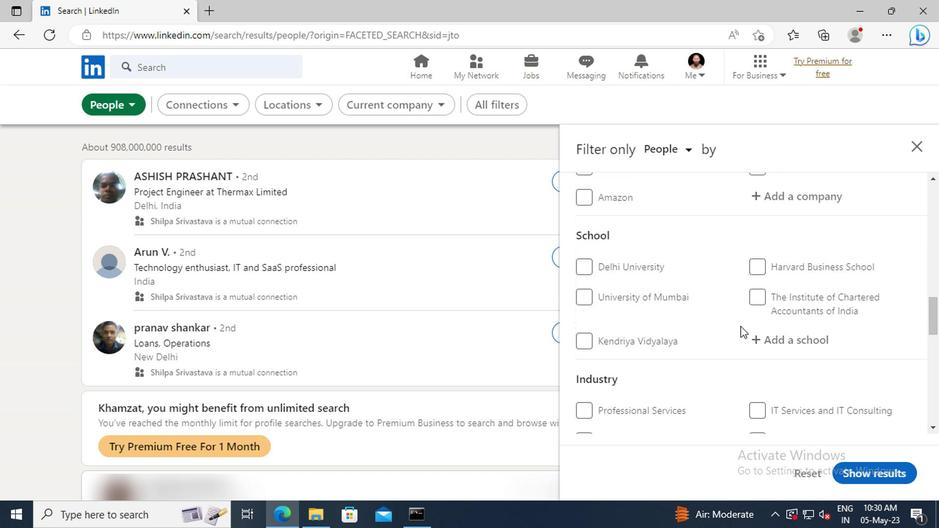 
Action: Mouse scrolled (627, 332) with delta (0, 0)
Screenshot: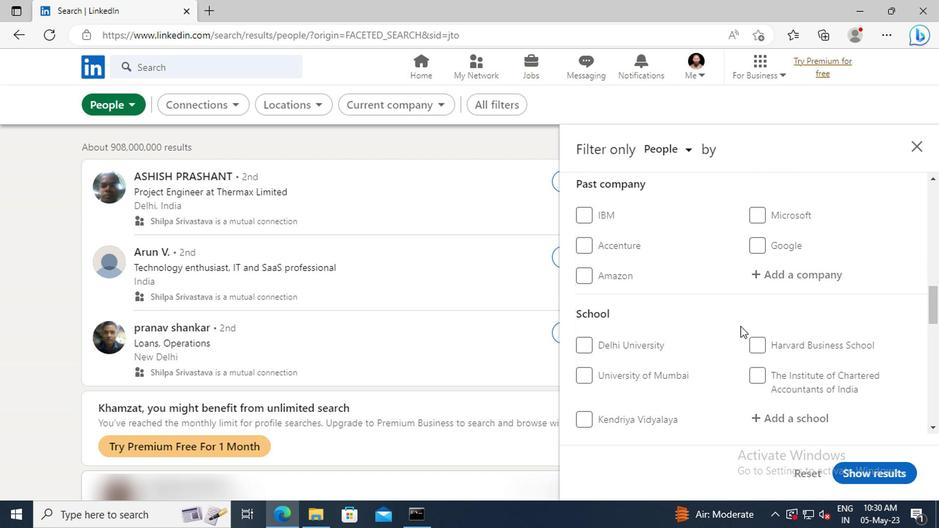 
Action: Mouse scrolled (627, 332) with delta (0, 0)
Screenshot: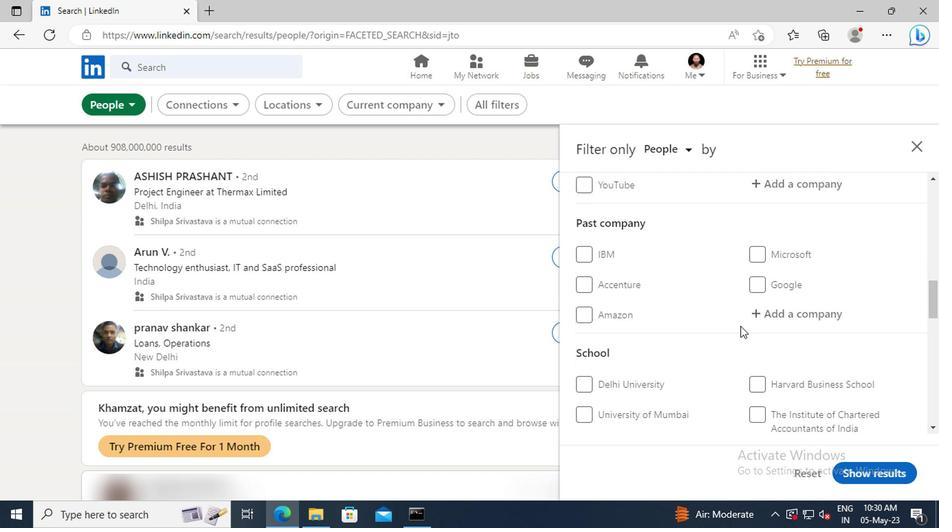 
Action: Mouse scrolled (627, 332) with delta (0, 0)
Screenshot: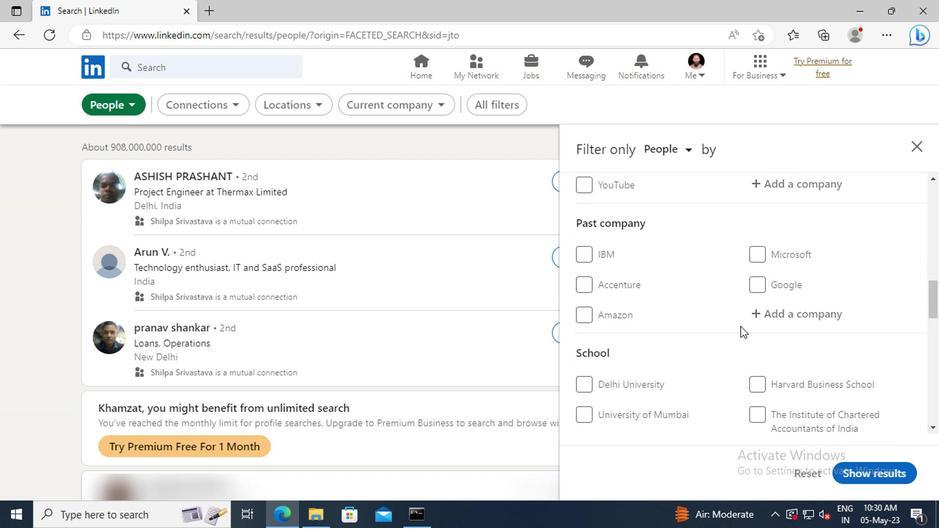 
Action: Mouse scrolled (627, 332) with delta (0, 0)
Screenshot: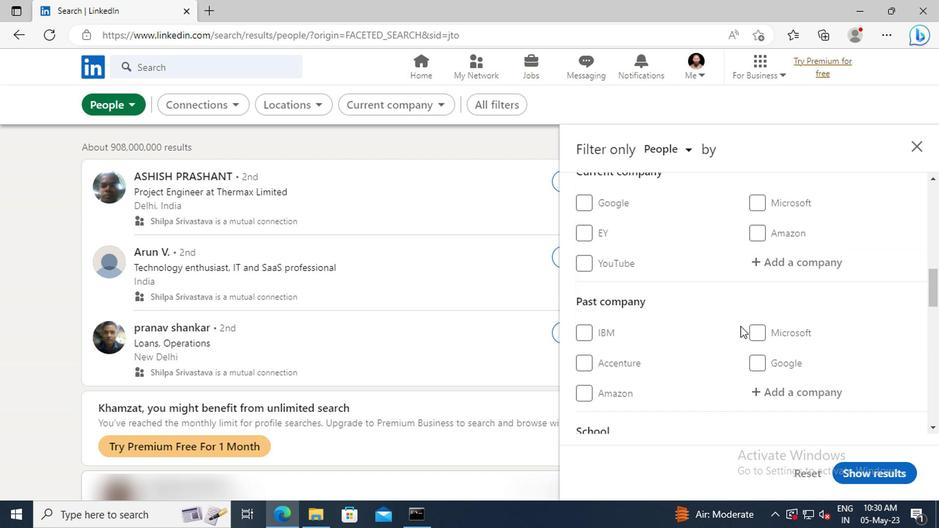 
Action: Mouse moved to (640, 318)
Screenshot: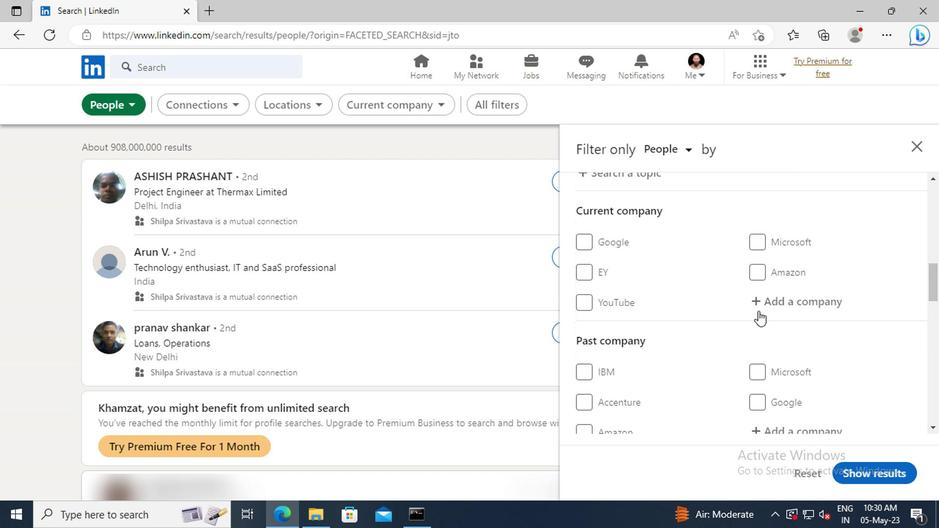 
Action: Mouse pressed left at (640, 318)
Screenshot: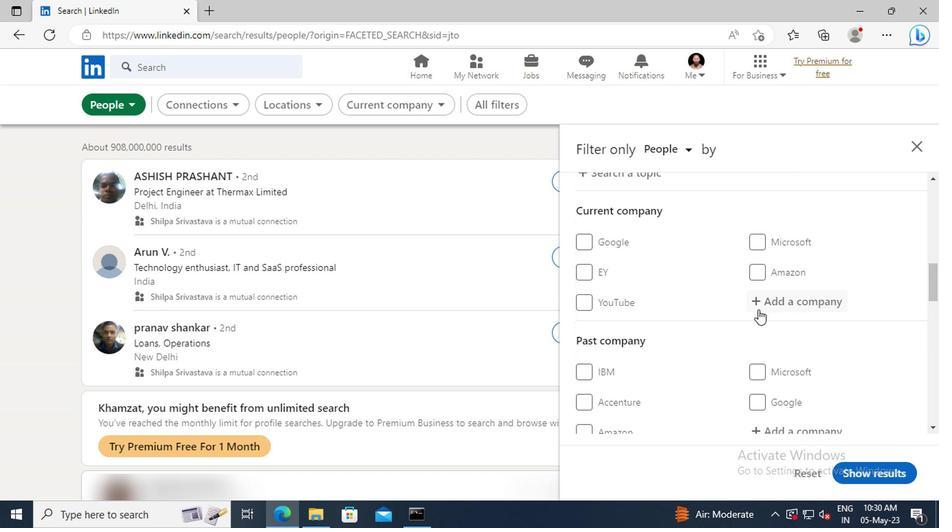 
Action: Key pressed <Key.shift>LIFE<Key.shift>WORKS
Screenshot: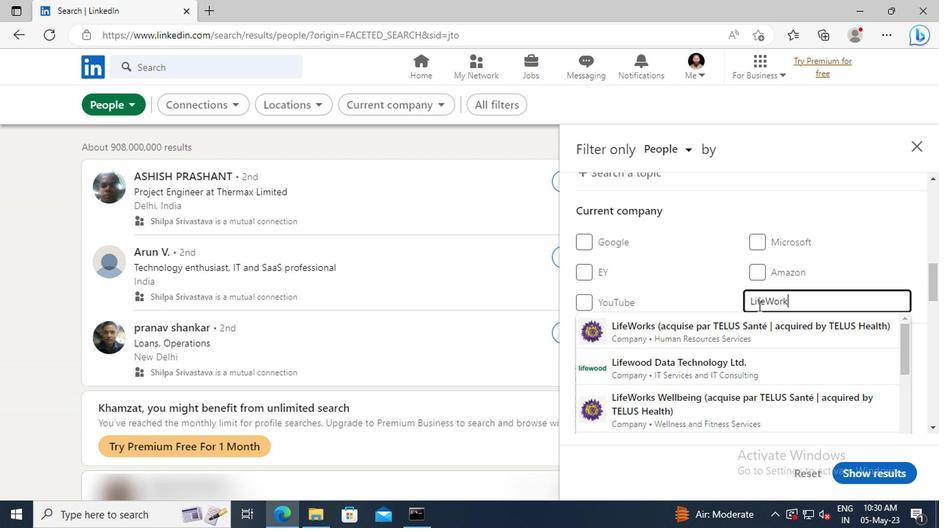 
Action: Mouse moved to (644, 331)
Screenshot: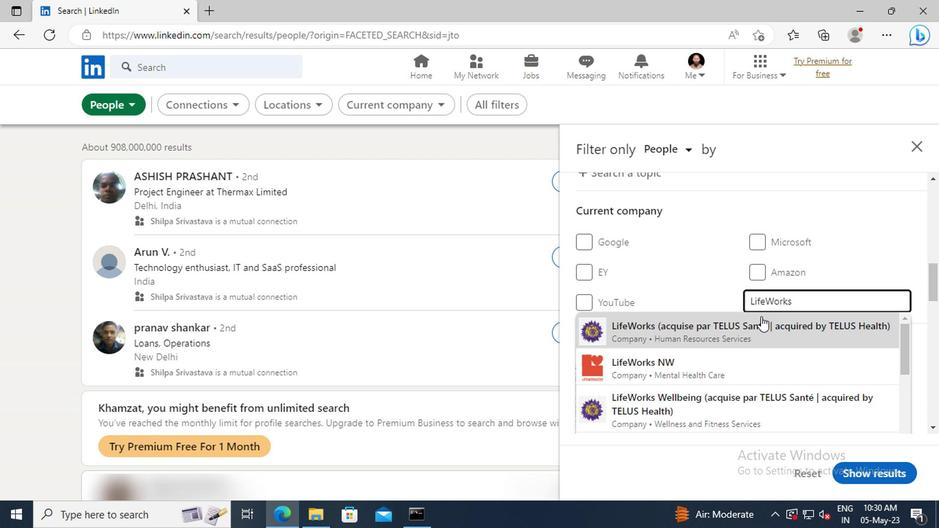 
Action: Mouse pressed left at (644, 331)
Screenshot: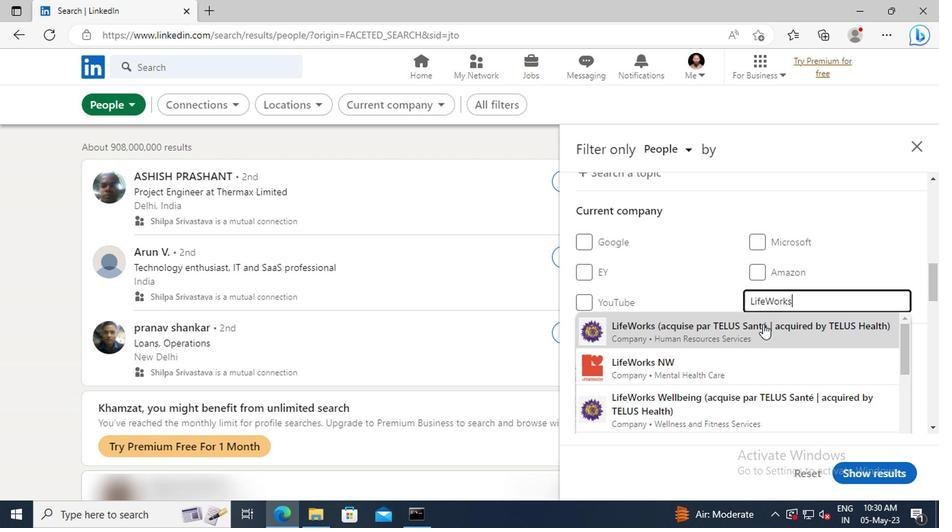 
Action: Mouse scrolled (644, 330) with delta (0, 0)
Screenshot: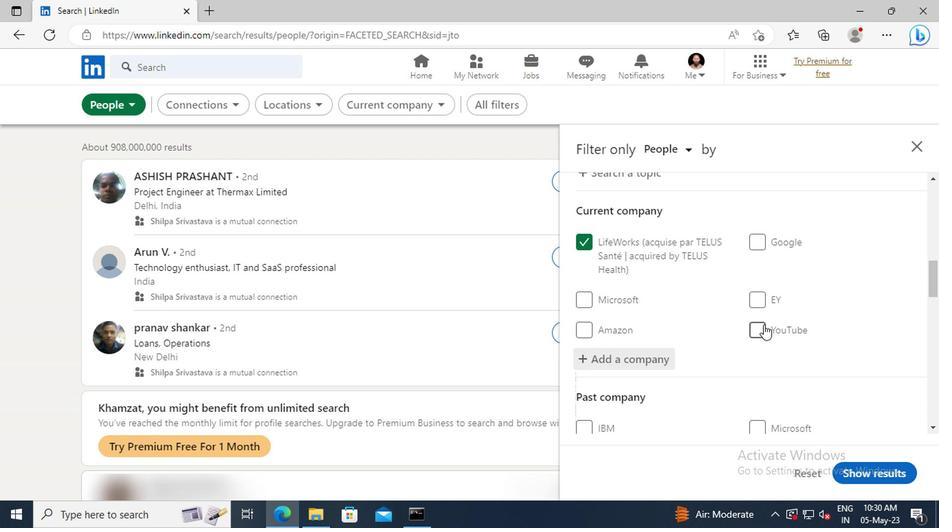 
Action: Mouse scrolled (644, 330) with delta (0, 0)
Screenshot: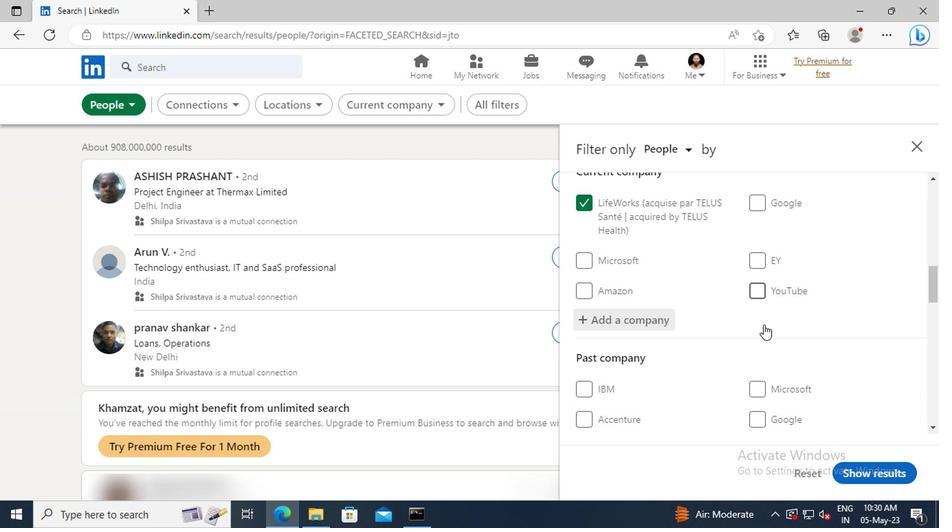 
Action: Mouse scrolled (644, 330) with delta (0, 0)
Screenshot: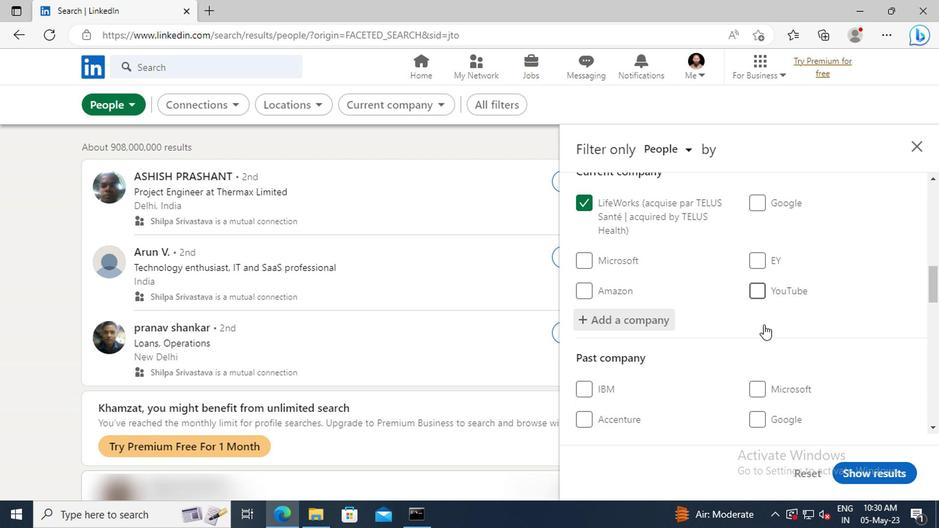 
Action: Mouse scrolled (644, 330) with delta (0, 0)
Screenshot: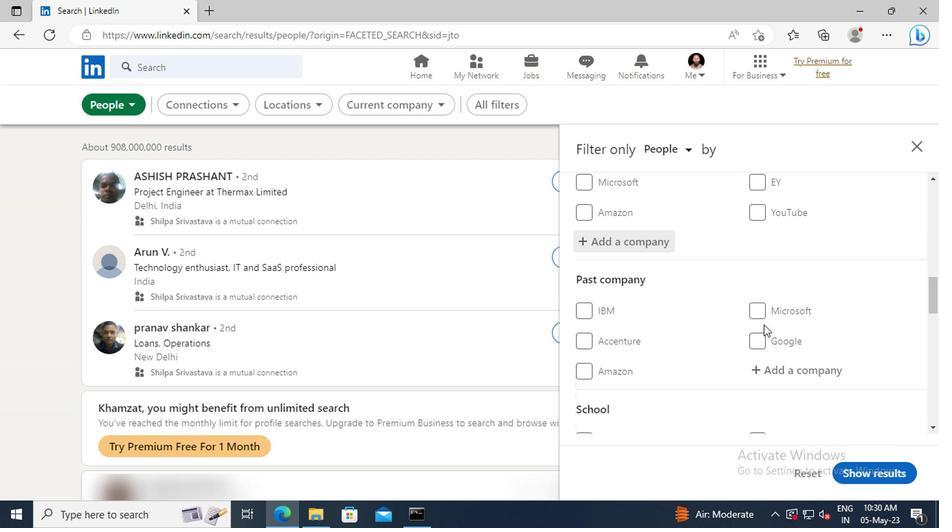 
Action: Mouse scrolled (644, 330) with delta (0, 0)
Screenshot: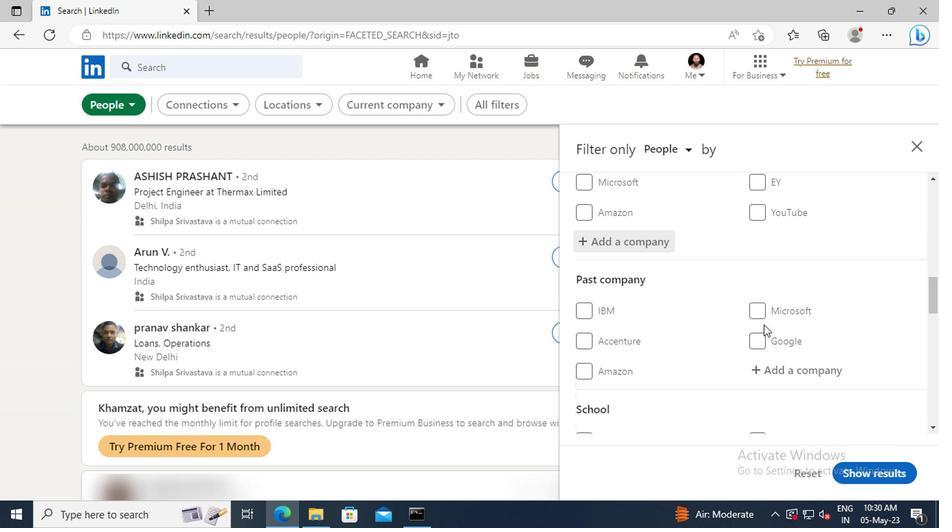 
Action: Mouse scrolled (644, 330) with delta (0, 0)
Screenshot: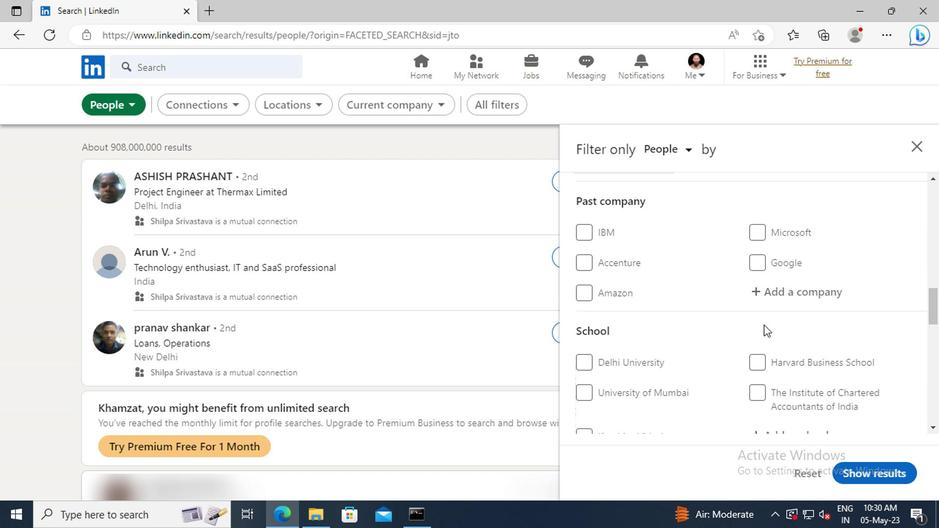 
Action: Mouse scrolled (644, 330) with delta (0, 0)
Screenshot: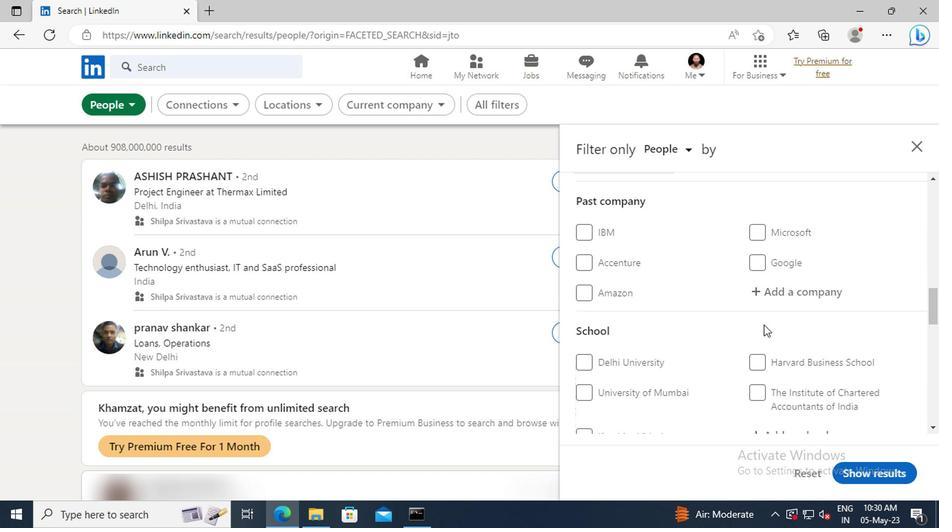 
Action: Mouse scrolled (644, 330) with delta (0, 0)
Screenshot: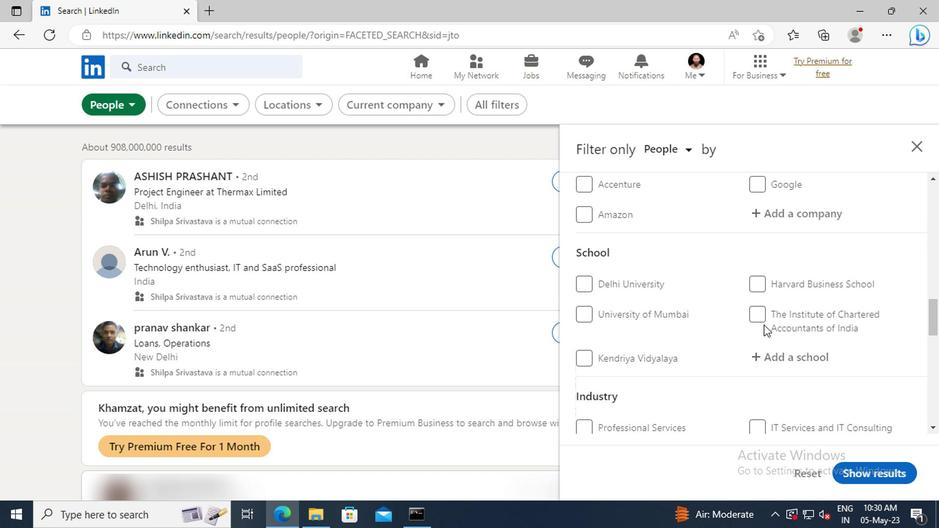 
Action: Mouse moved to (648, 331)
Screenshot: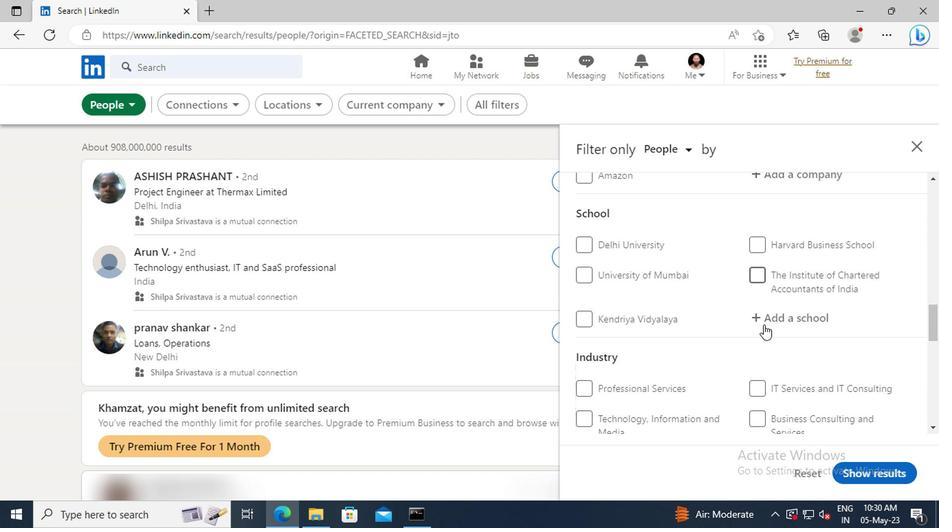
Action: Mouse pressed left at (648, 331)
Screenshot: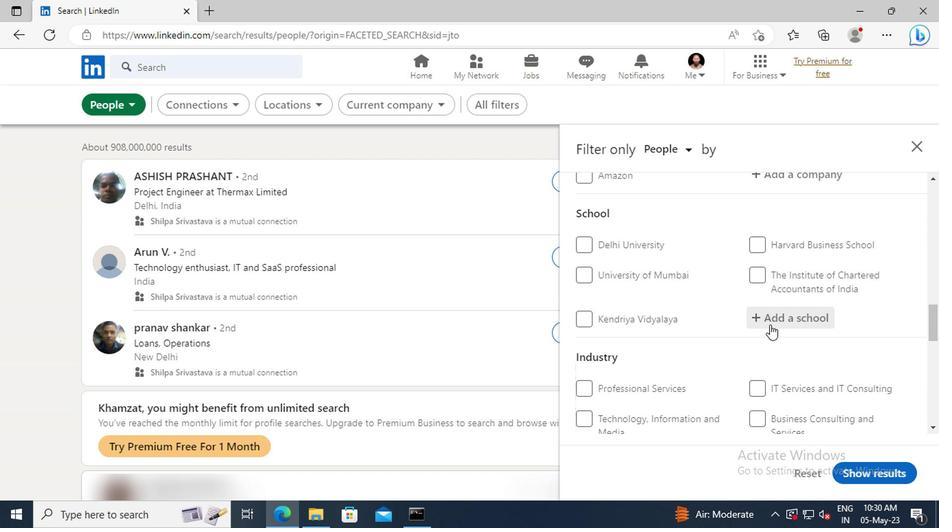 
Action: Mouse moved to (648, 330)
Screenshot: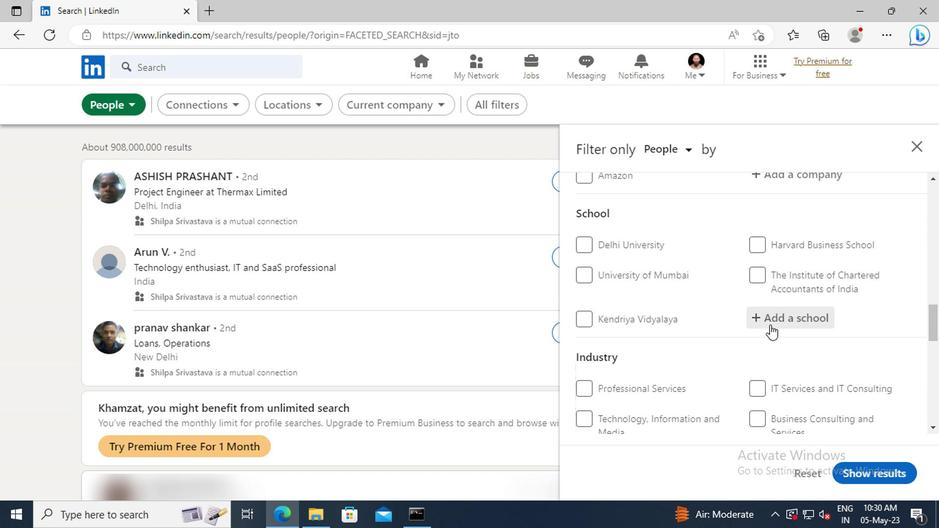 
Action: Key pressed <Key.shift>POORNIMA<Key.space>
Screenshot: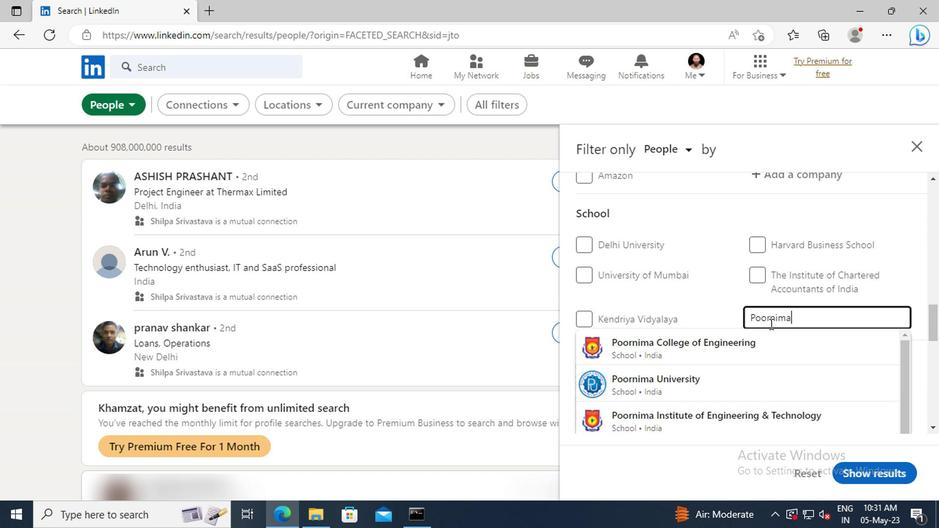 
Action: Mouse moved to (650, 366)
Screenshot: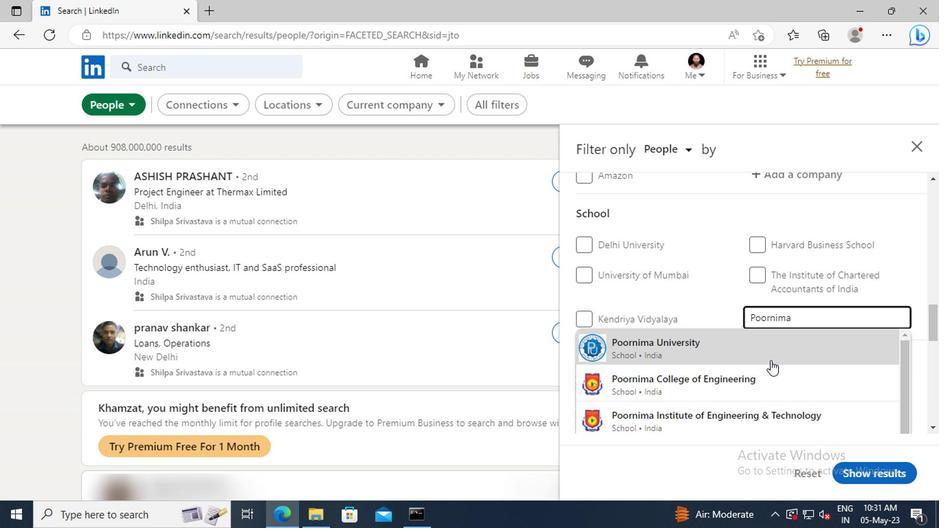 
Action: Mouse pressed left at (650, 366)
Screenshot: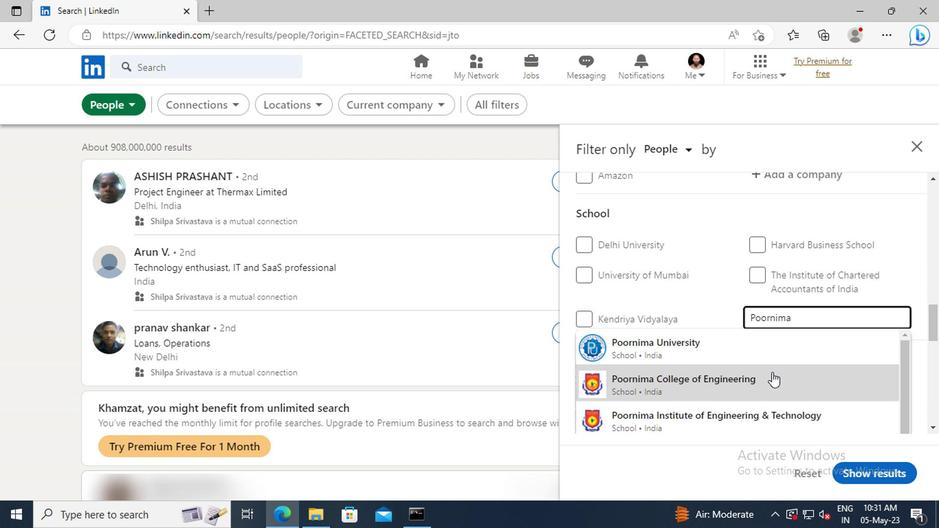 
Action: Mouse moved to (650, 366)
Screenshot: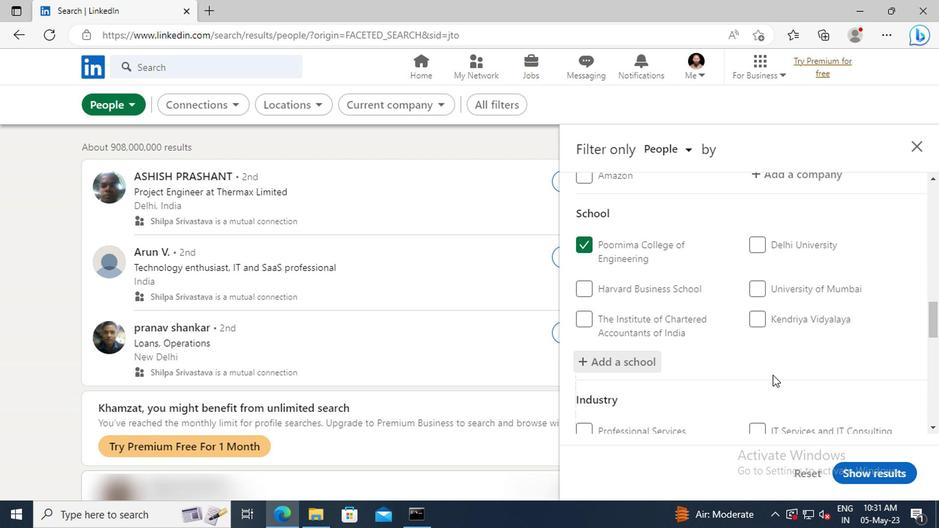 
Action: Mouse scrolled (650, 365) with delta (0, 0)
Screenshot: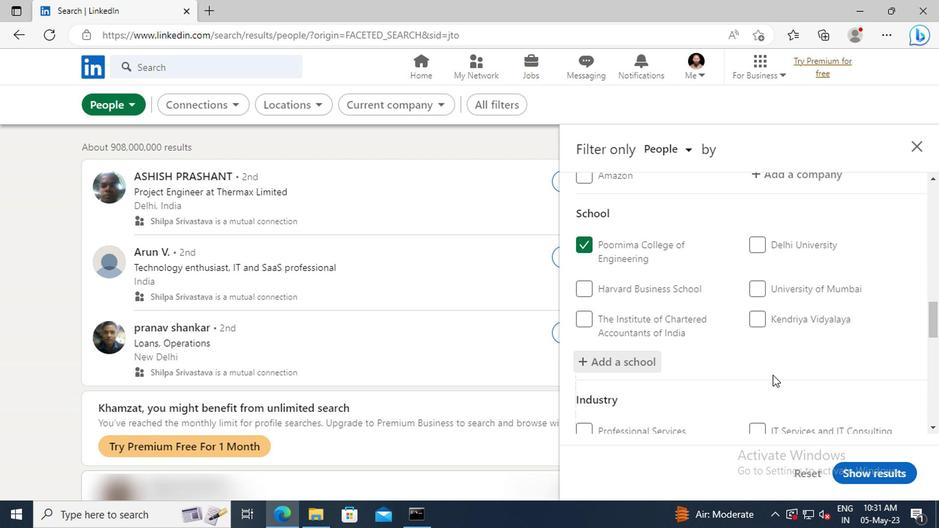 
Action: Mouse moved to (650, 365)
Screenshot: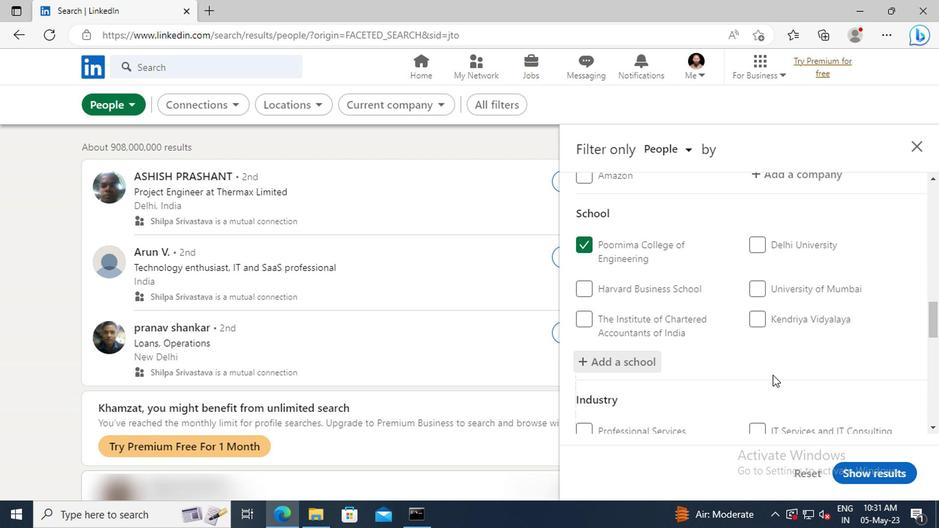 
Action: Mouse scrolled (650, 365) with delta (0, 0)
Screenshot: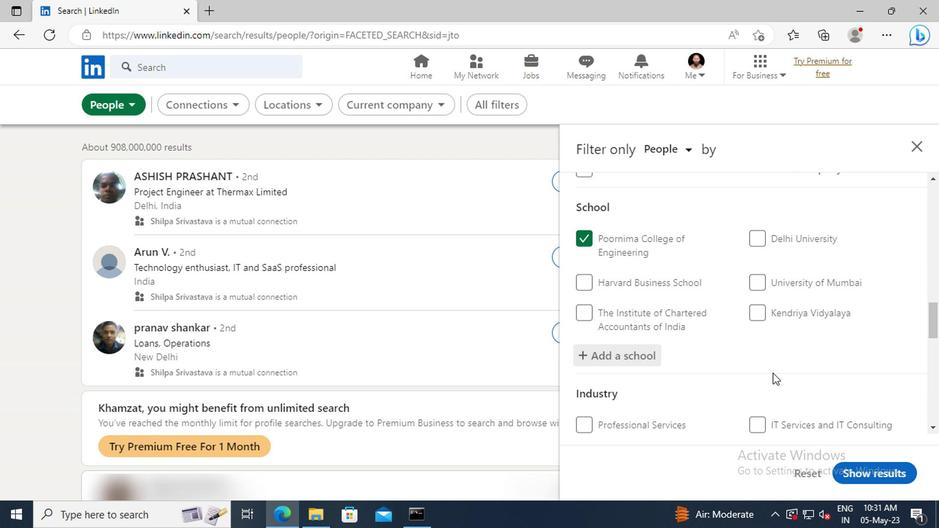 
Action: Mouse moved to (645, 332)
Screenshot: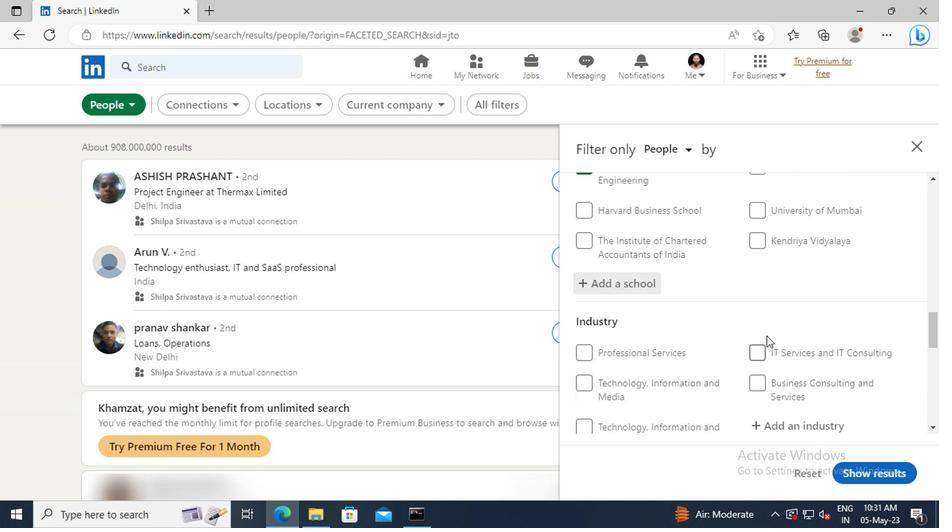 
Action: Mouse scrolled (645, 331) with delta (0, 0)
Screenshot: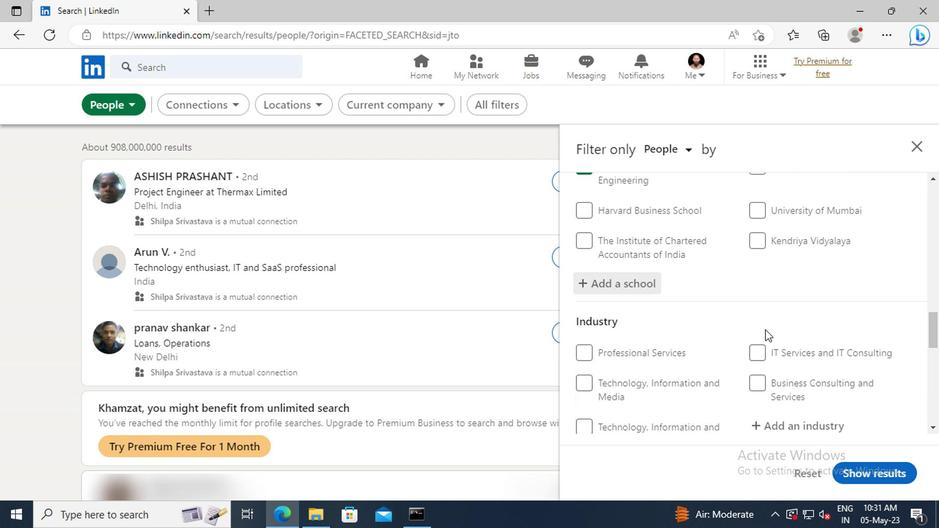 
Action: Mouse scrolled (645, 331) with delta (0, 0)
Screenshot: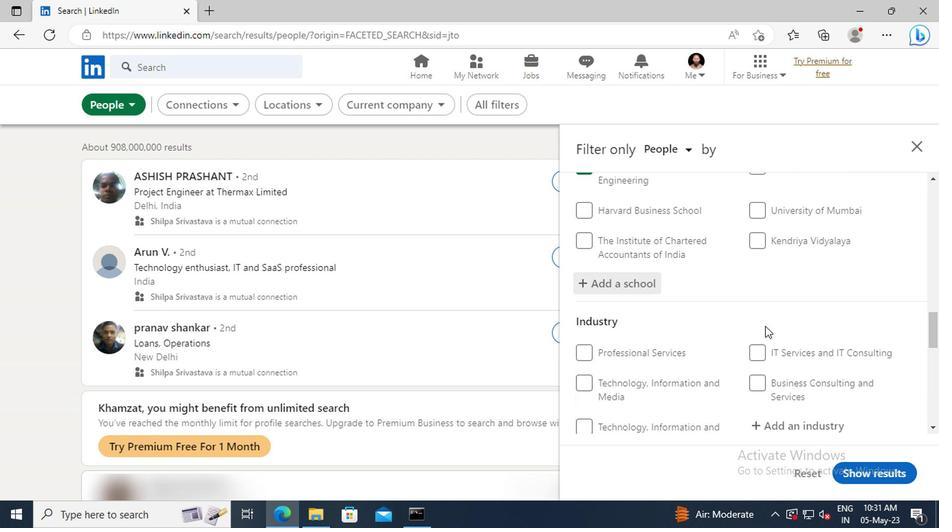 
Action: Mouse moved to (645, 347)
Screenshot: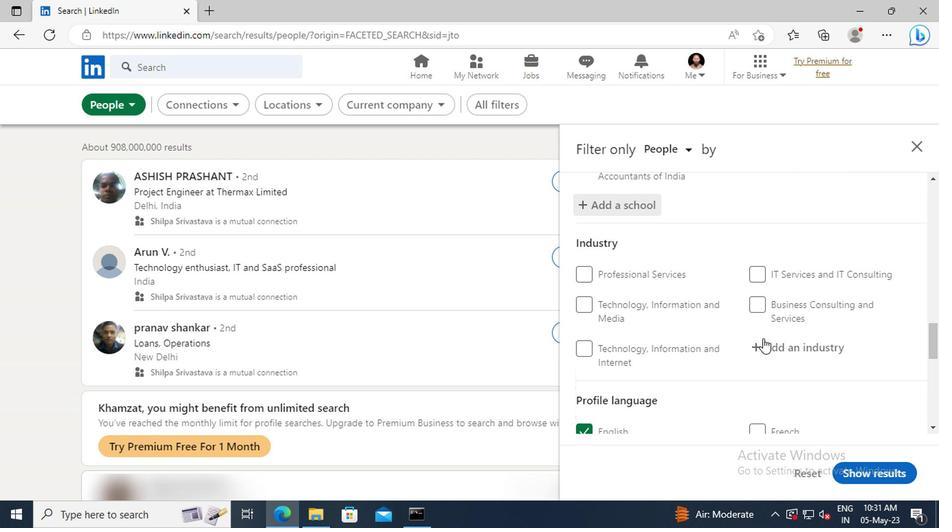 
Action: Mouse pressed left at (645, 347)
Screenshot: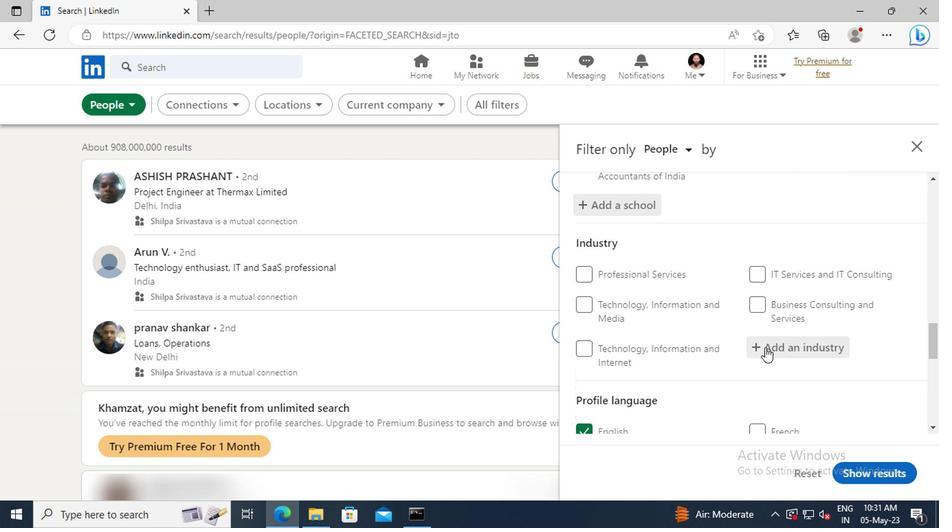 
Action: Key pressed <Key.shift>COLLE
Screenshot: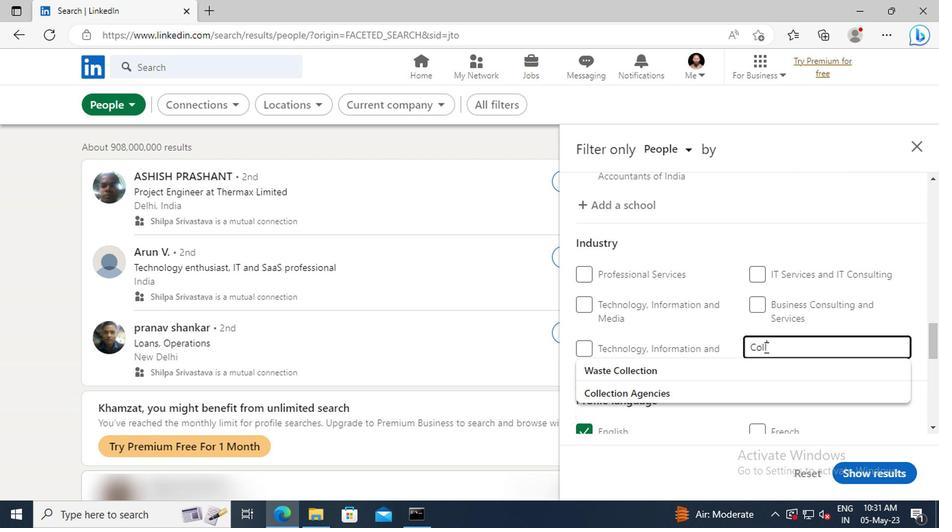 
Action: Mouse moved to (651, 377)
Screenshot: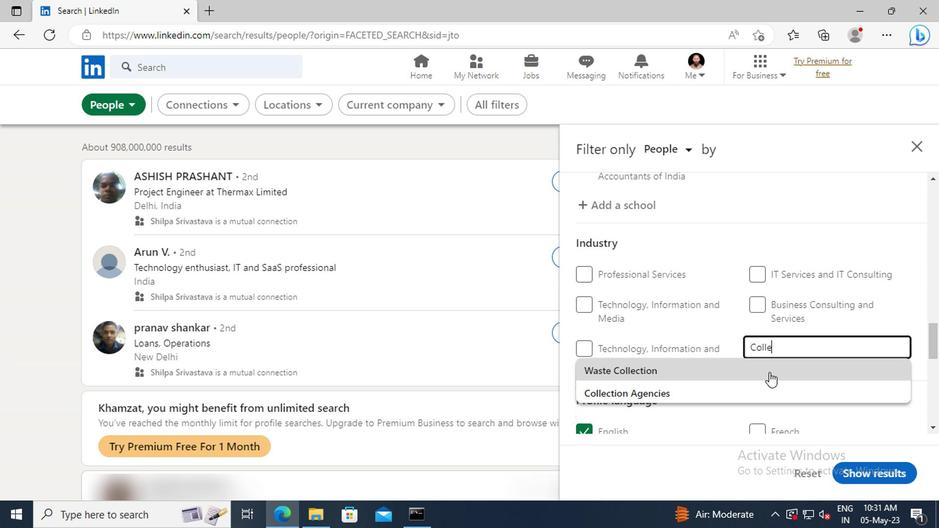 
Action: Mouse pressed left at (651, 377)
Screenshot: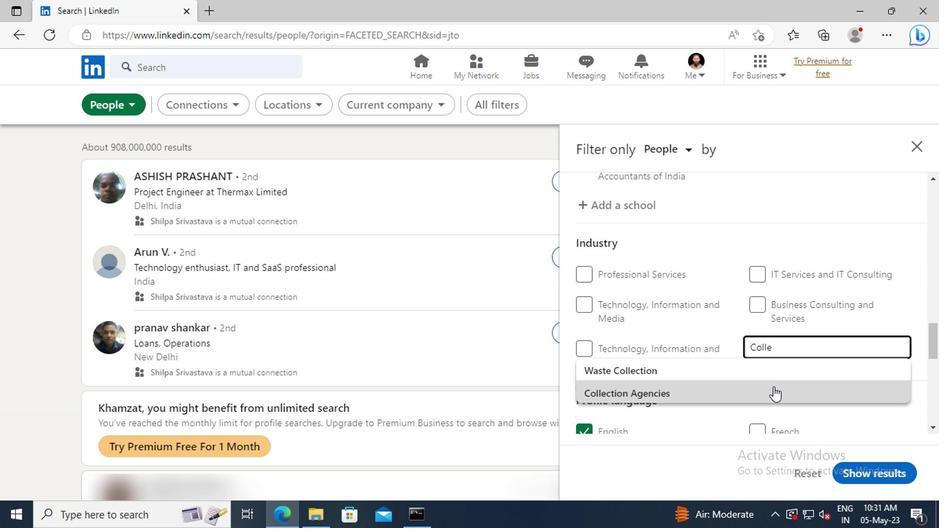 
Action: Mouse scrolled (651, 376) with delta (0, 0)
Screenshot: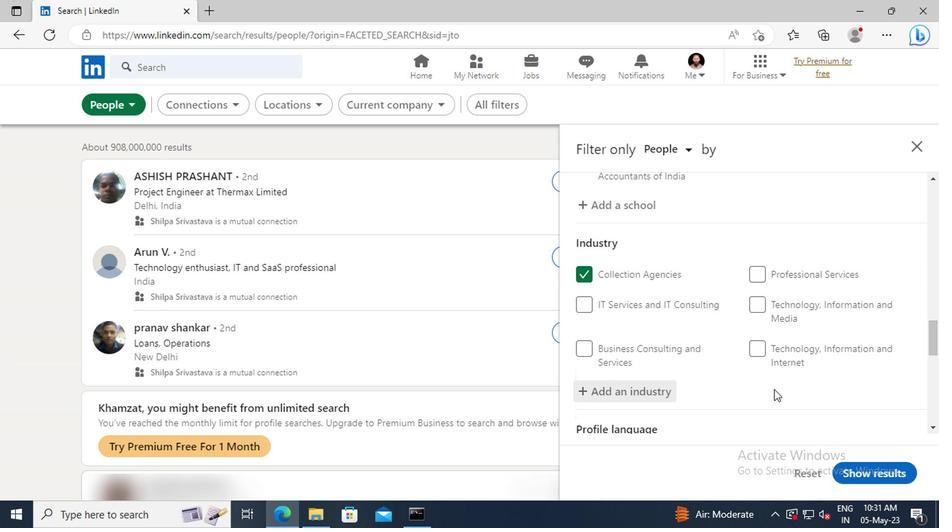 
Action: Mouse scrolled (651, 376) with delta (0, 0)
Screenshot: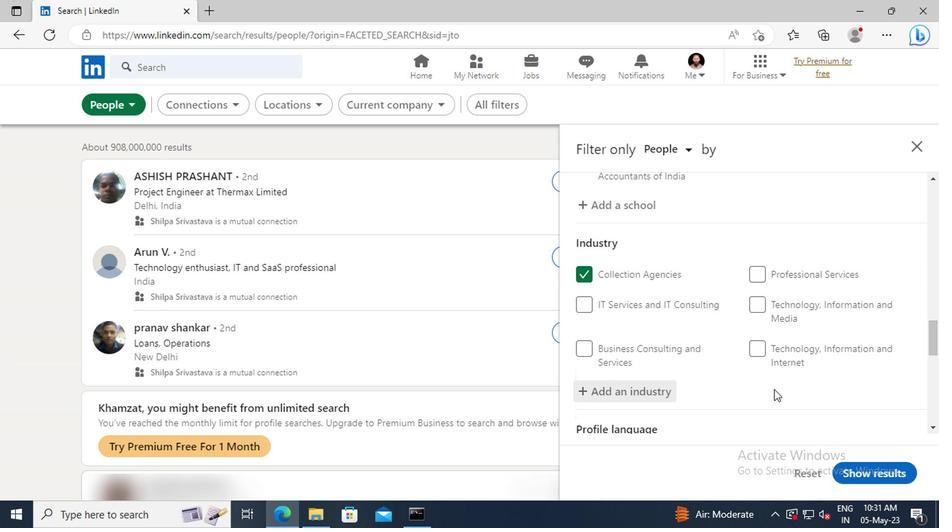 
Action: Mouse scrolled (651, 376) with delta (0, 0)
Screenshot: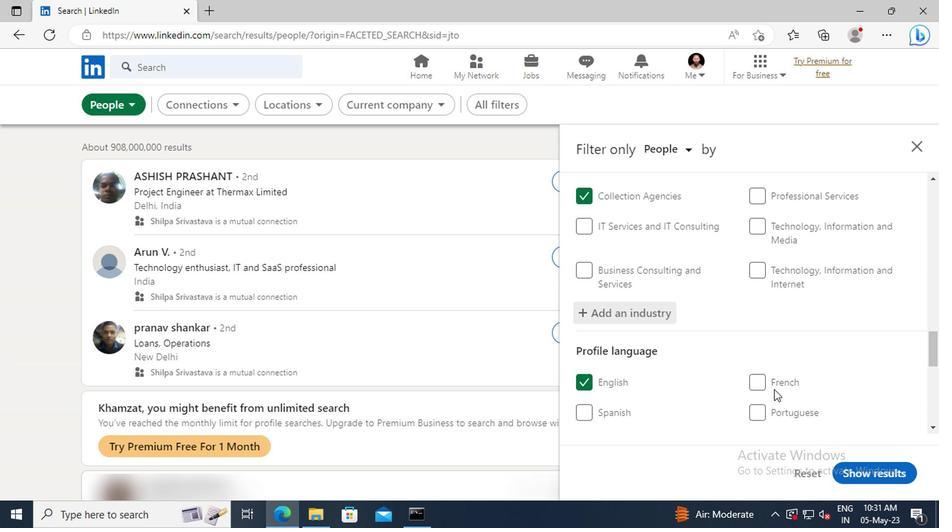 
Action: Mouse scrolled (651, 376) with delta (0, 0)
Screenshot: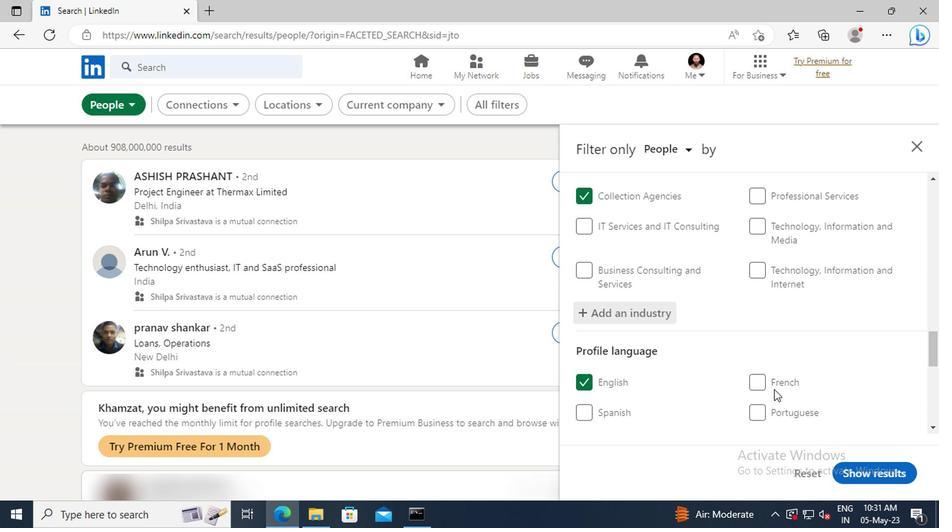 
Action: Mouse scrolled (651, 376) with delta (0, 0)
Screenshot: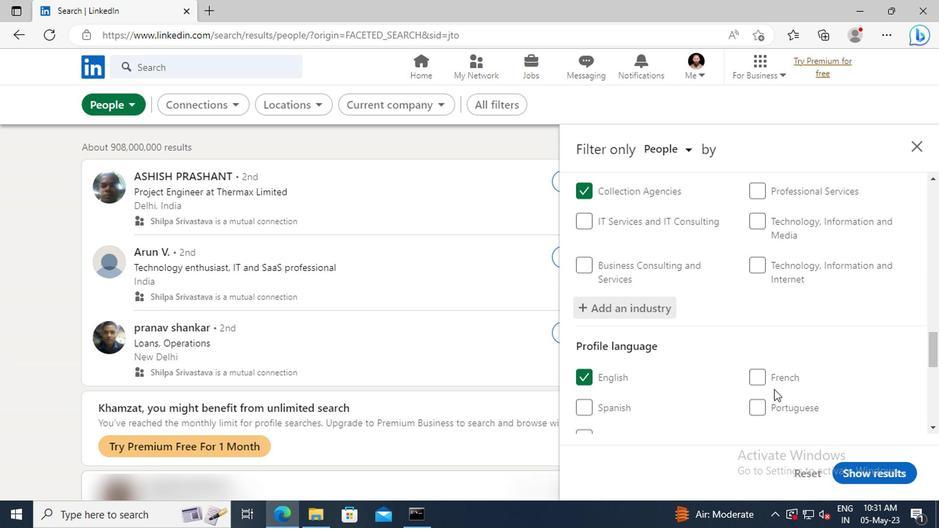 
Action: Mouse moved to (650, 360)
Screenshot: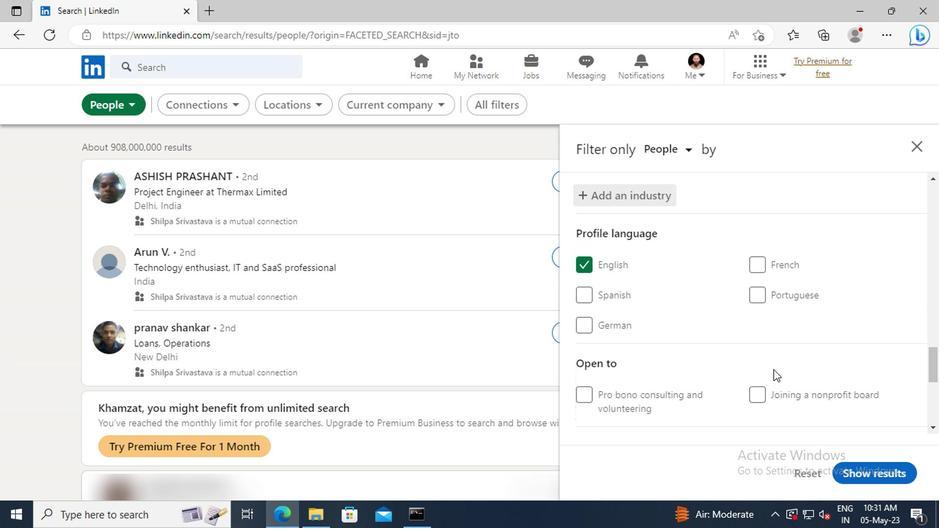 
Action: Mouse scrolled (650, 360) with delta (0, 0)
Screenshot: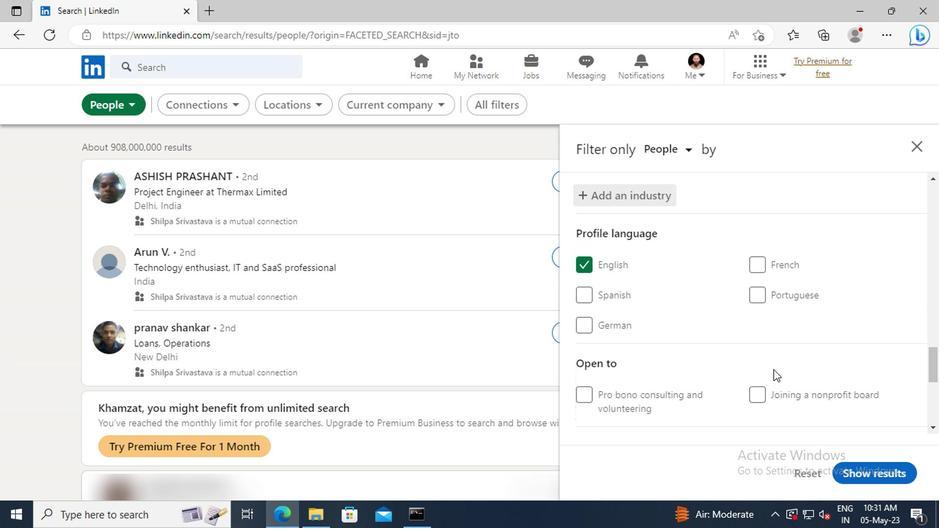 
Action: Mouse moved to (650, 360)
Screenshot: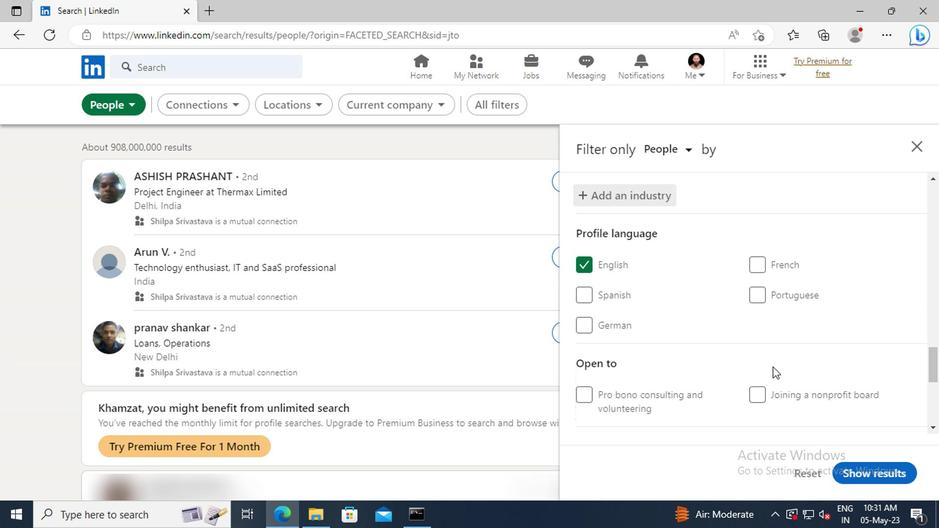 
Action: Mouse scrolled (650, 360) with delta (0, 0)
Screenshot: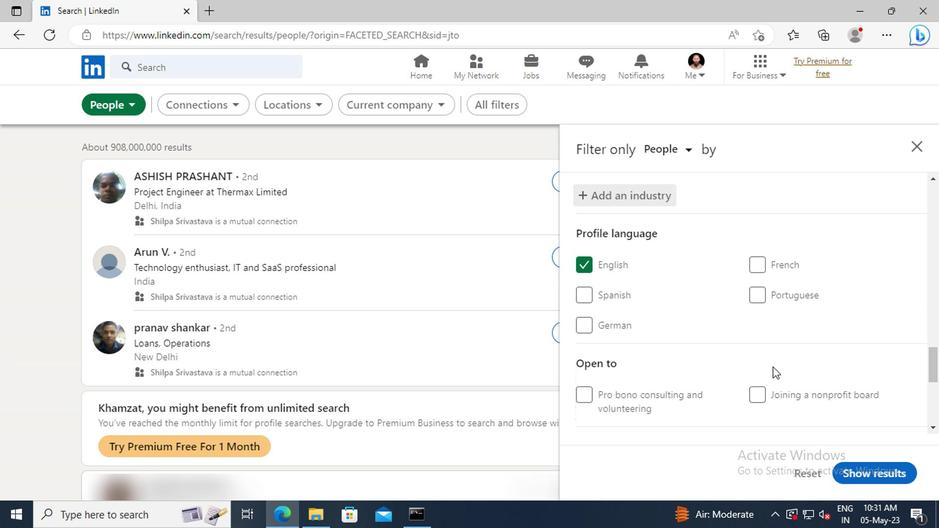 
Action: Mouse moved to (649, 360)
Screenshot: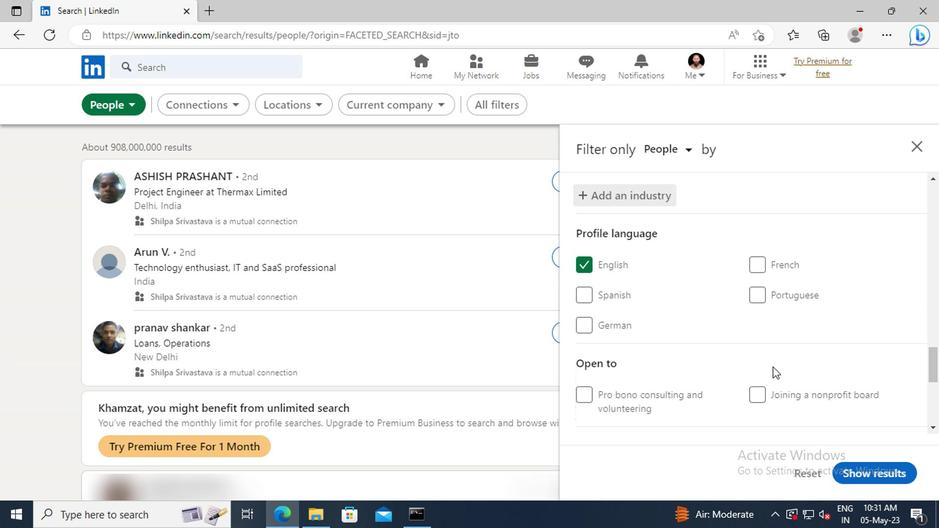
Action: Mouse scrolled (649, 359) with delta (0, 0)
Screenshot: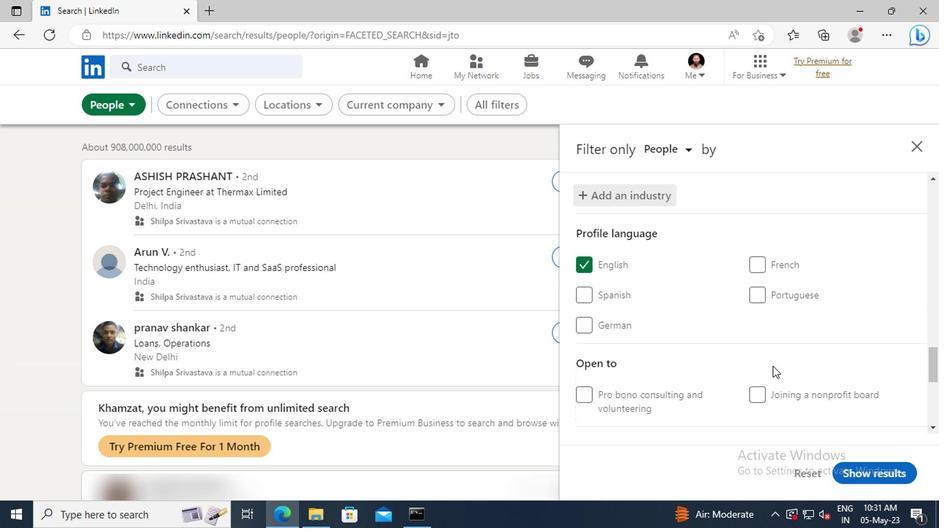 
Action: Mouse moved to (647, 348)
Screenshot: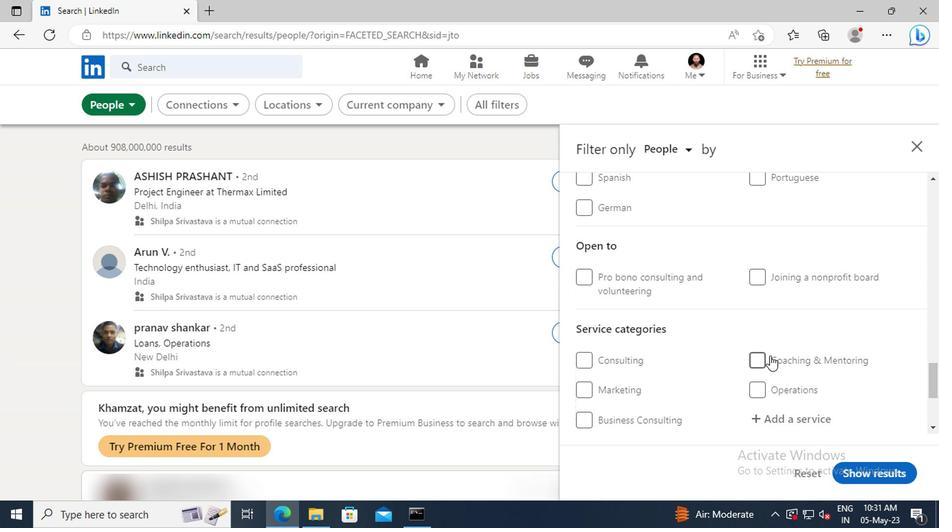 
Action: Mouse scrolled (647, 347) with delta (0, 0)
Screenshot: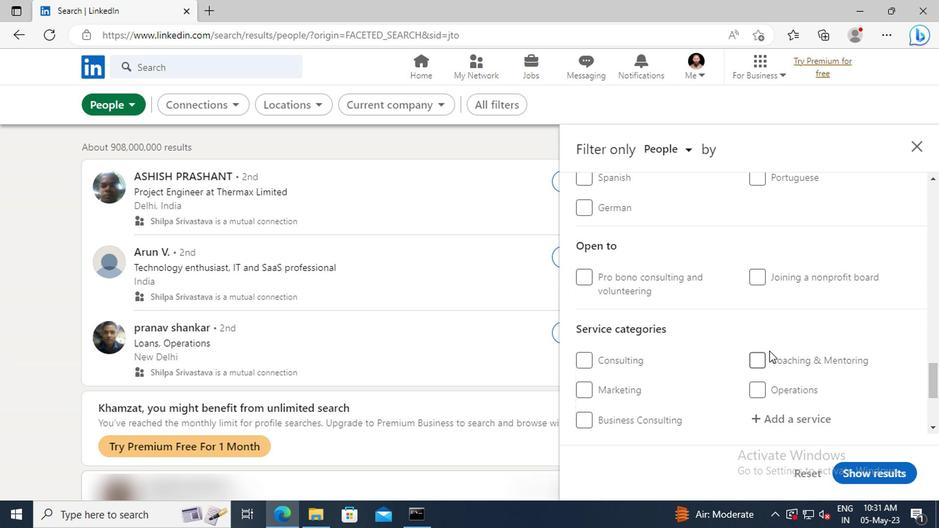 
Action: Mouse scrolled (647, 347) with delta (0, 0)
Screenshot: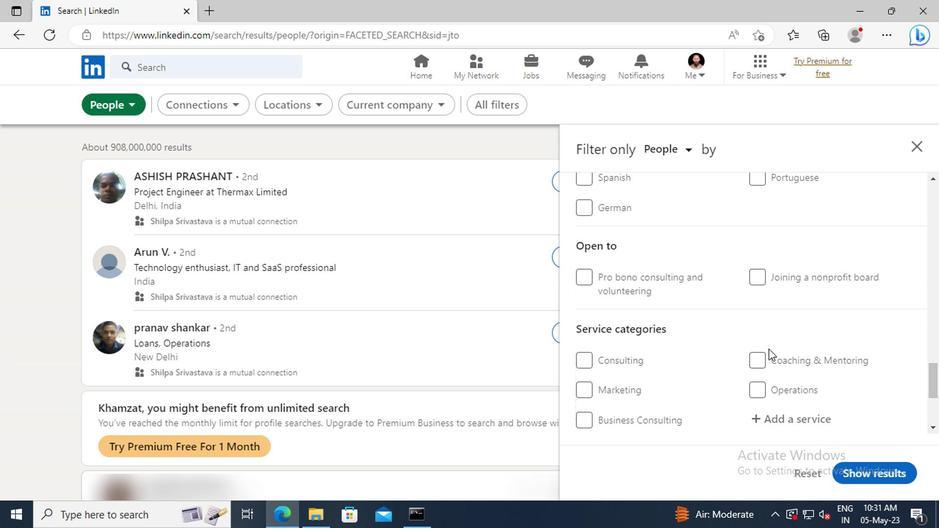 
Action: Mouse moved to (653, 346)
Screenshot: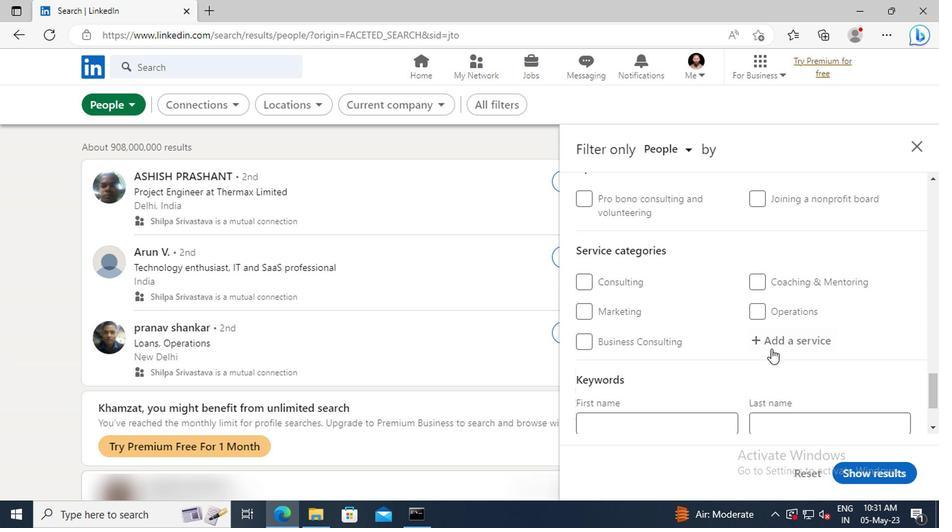 
Action: Mouse pressed left at (653, 346)
Screenshot: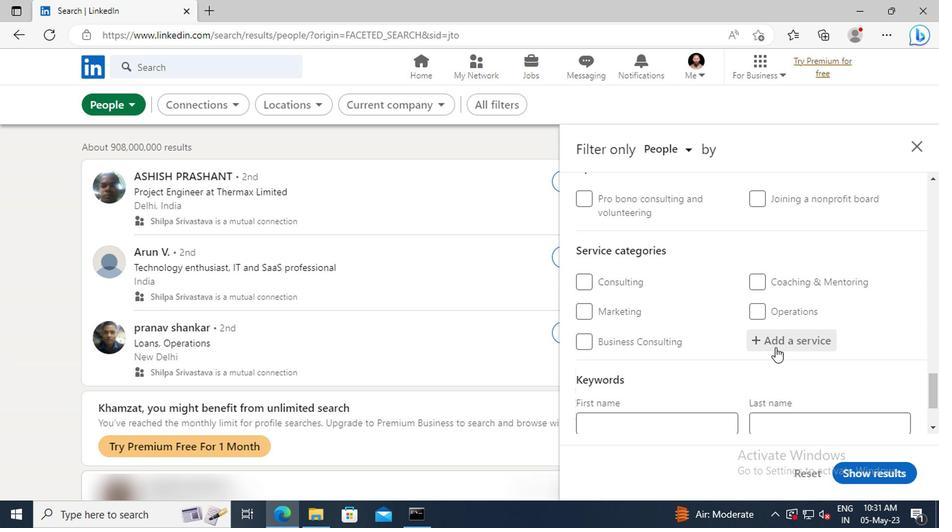 
Action: Key pressed <Key.shift>EVENT<Key.space><Key.shift>PH
Screenshot: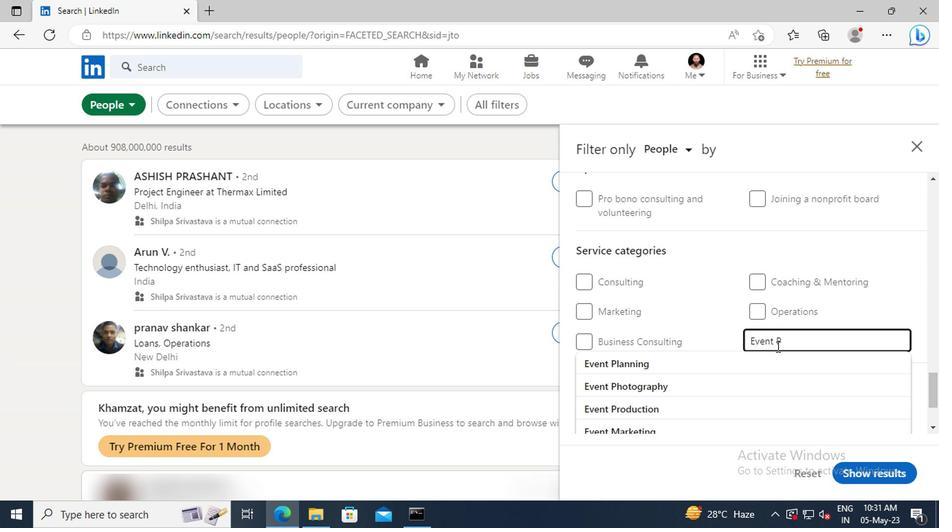 
Action: Mouse moved to (652, 359)
Screenshot: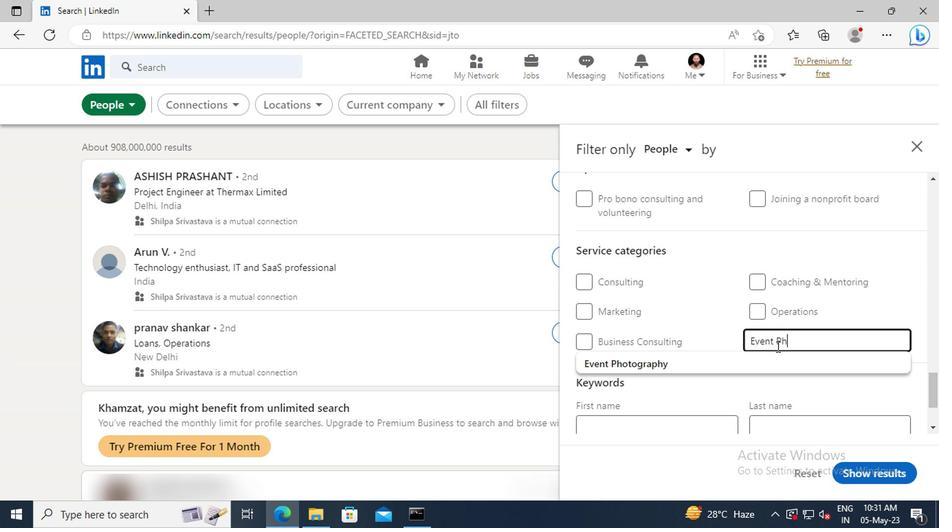 
Action: Mouse pressed left at (652, 359)
Screenshot: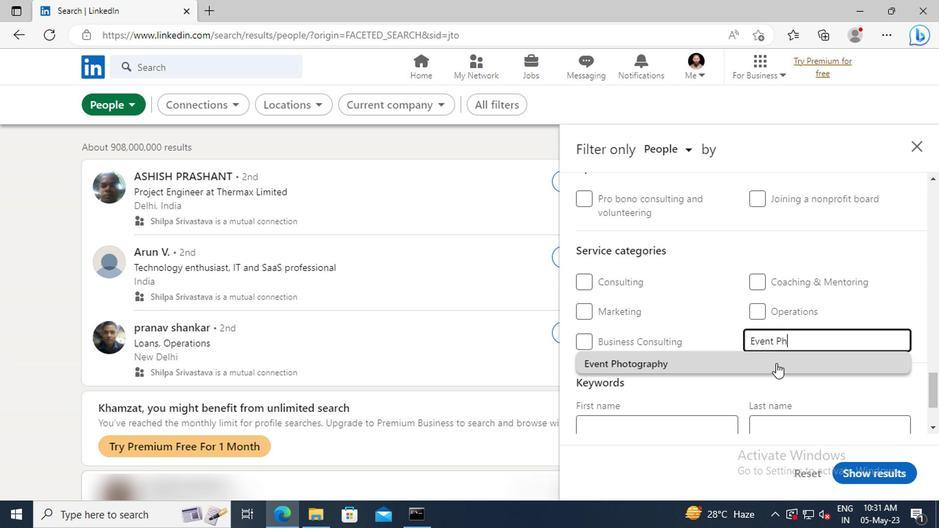 
Action: Mouse scrolled (652, 358) with delta (0, 0)
Screenshot: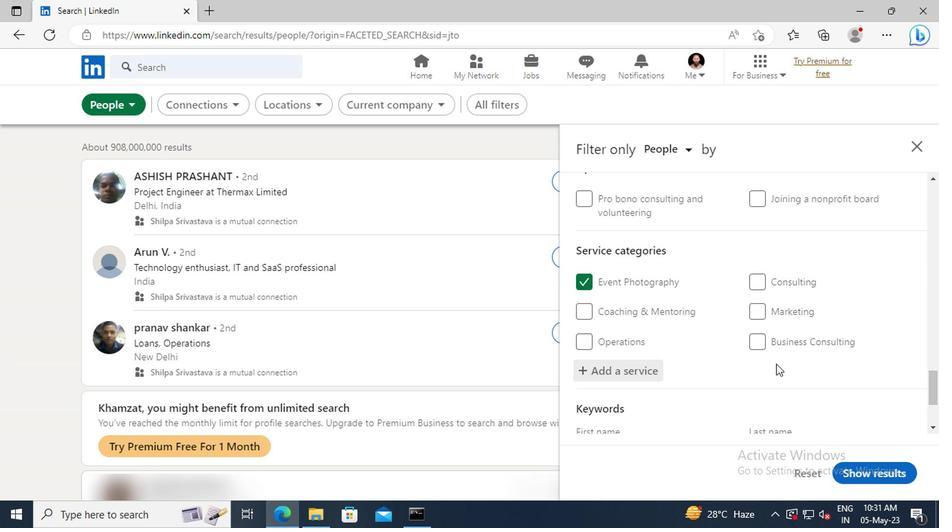 
Action: Mouse scrolled (652, 358) with delta (0, 0)
Screenshot: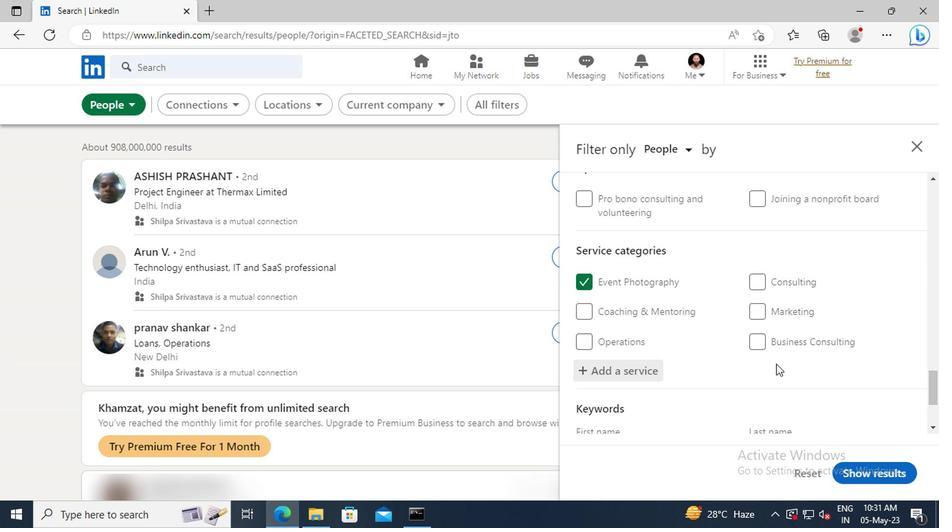 
Action: Mouse scrolled (652, 358) with delta (0, 0)
Screenshot: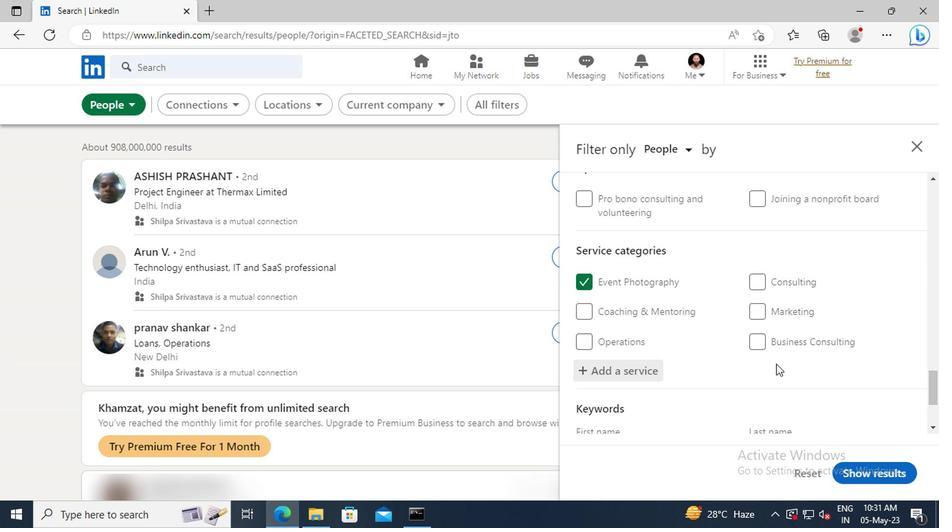 
Action: Mouse scrolled (652, 358) with delta (0, 0)
Screenshot: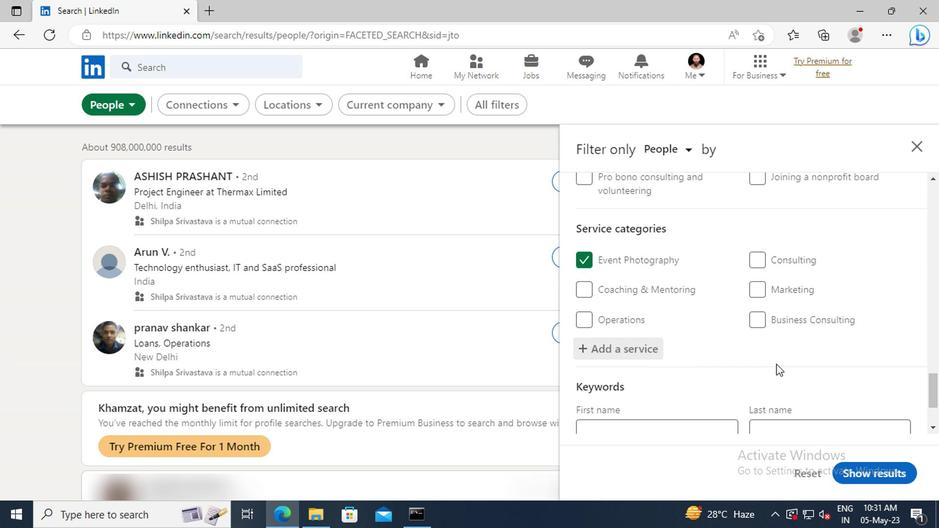 
Action: Mouse moved to (589, 368)
Screenshot: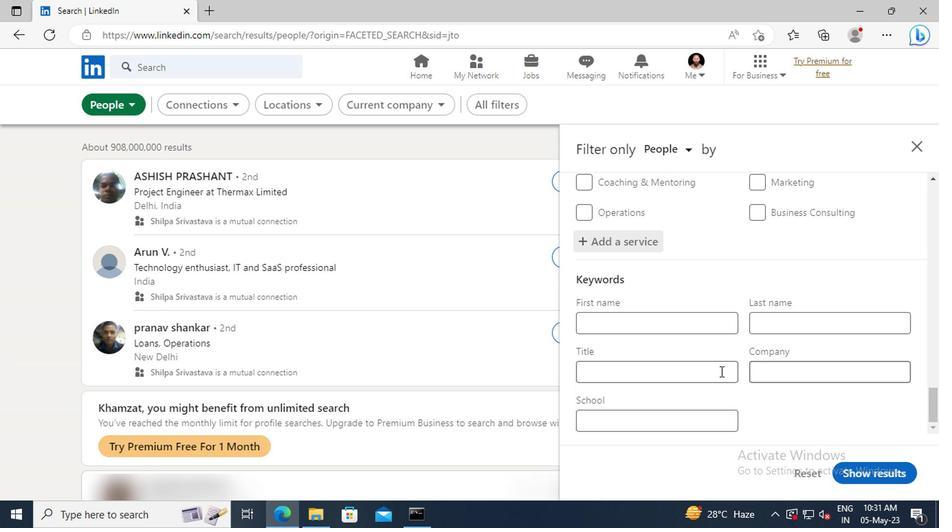 
Action: Mouse pressed left at (589, 368)
Screenshot: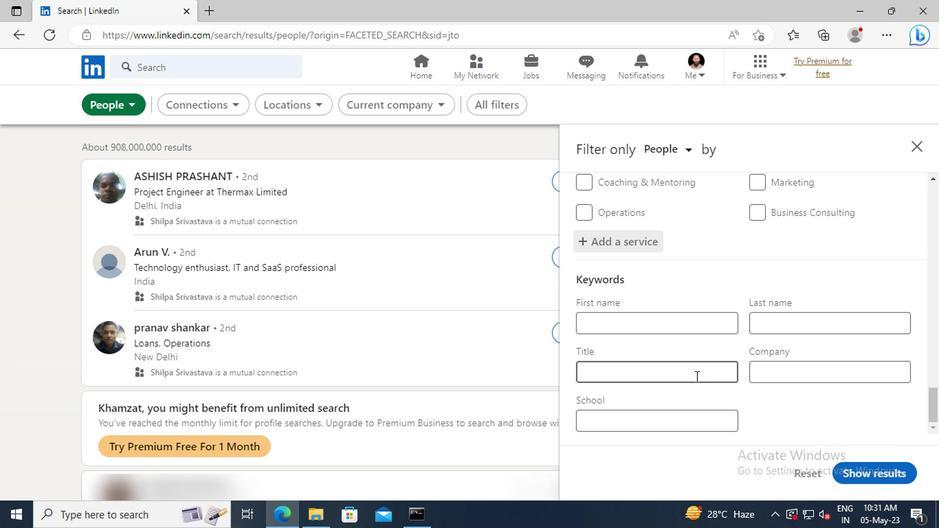 
Action: Key pressed <Key.shift>CHIEF<Key.space><Key.shift>TECHNOLOGY<Key.space><Key.shift>OFFICER<Key.space><Key.shift>(CTO)<Key.enter>
Screenshot: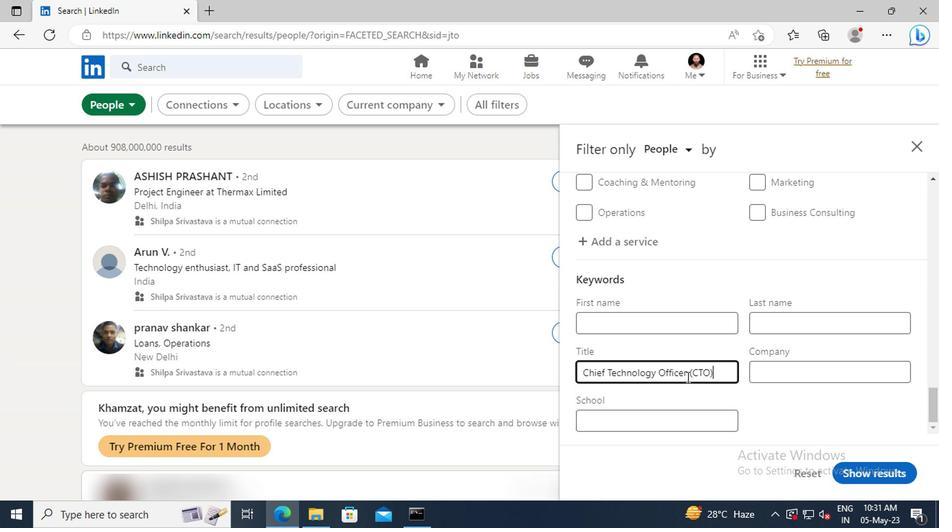 
Action: Mouse moved to (719, 431)
Screenshot: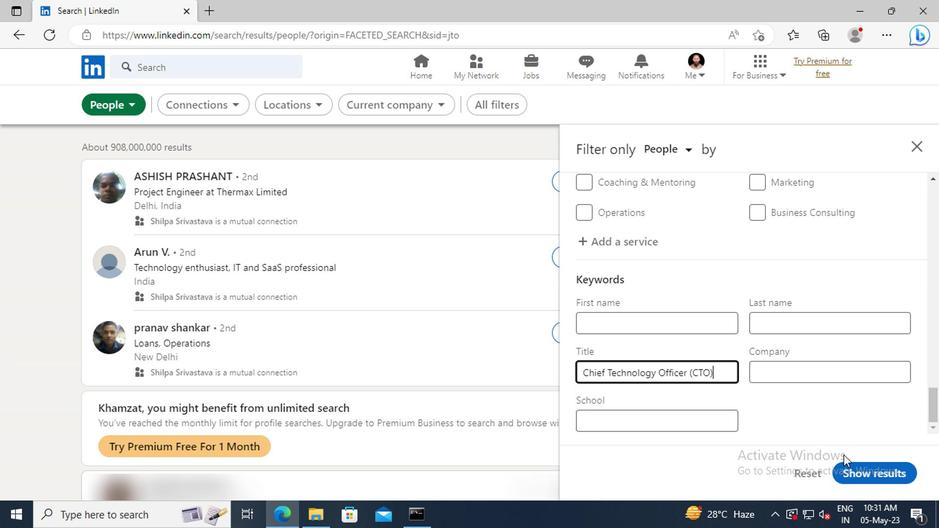 
Action: Mouse pressed left at (719, 431)
Screenshot: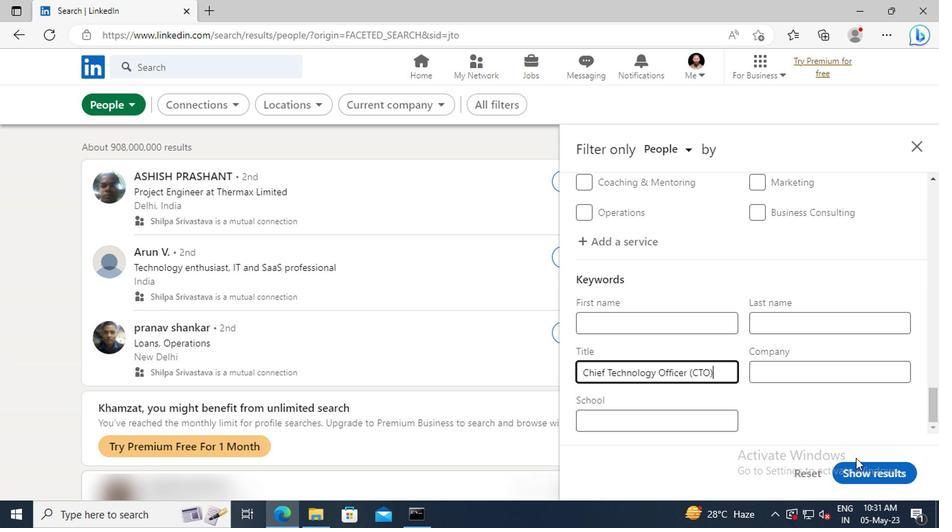 
